 Task: Find connections with filter location Istres with filter topic #Mentoringwith filter profile language German with filter current company Del Monte Foods Private Limited with filter school Rajiv Gandhi College of Engineering and Technology with filter industry Savings Institutions with filter service category Management Consulting with filter keywords title Business Analyst
Action: Mouse moved to (484, 89)
Screenshot: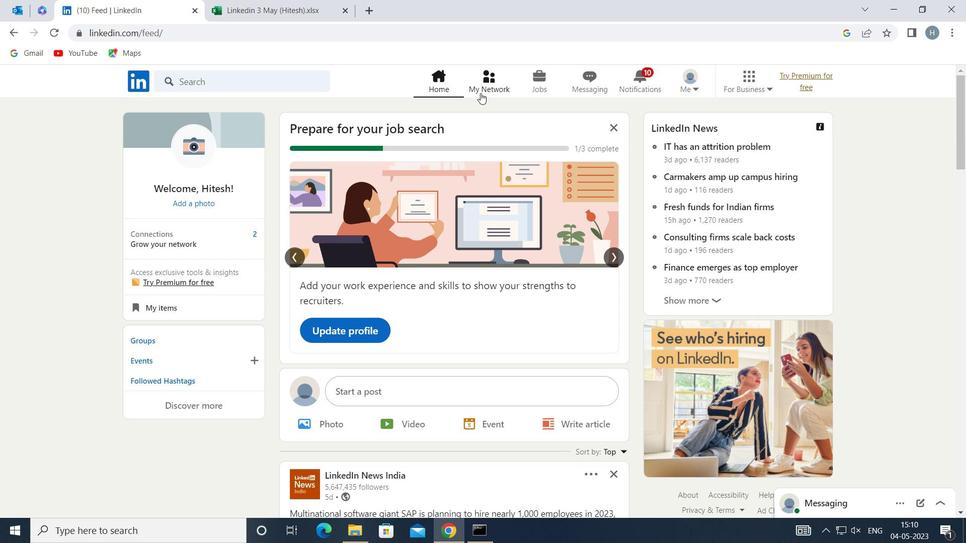 
Action: Mouse pressed left at (484, 89)
Screenshot: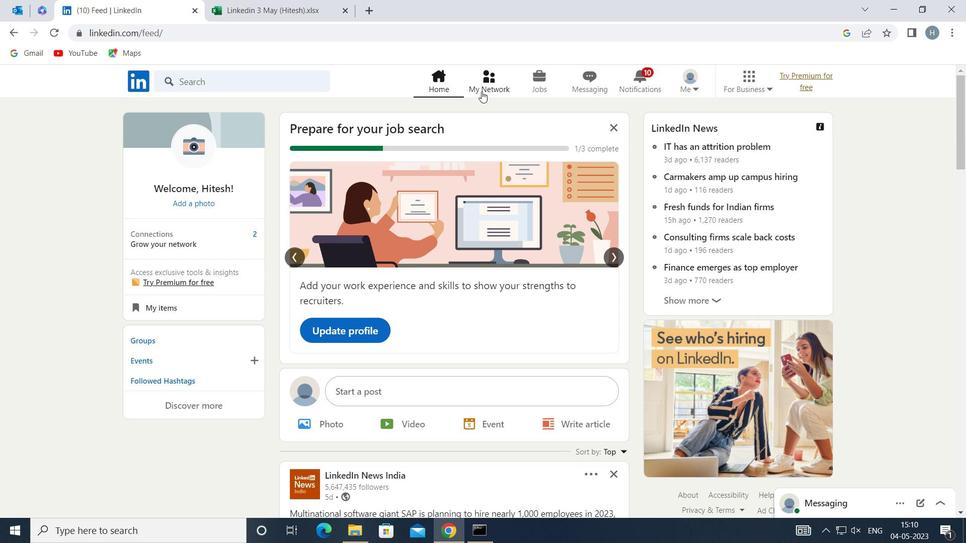
Action: Mouse moved to (282, 148)
Screenshot: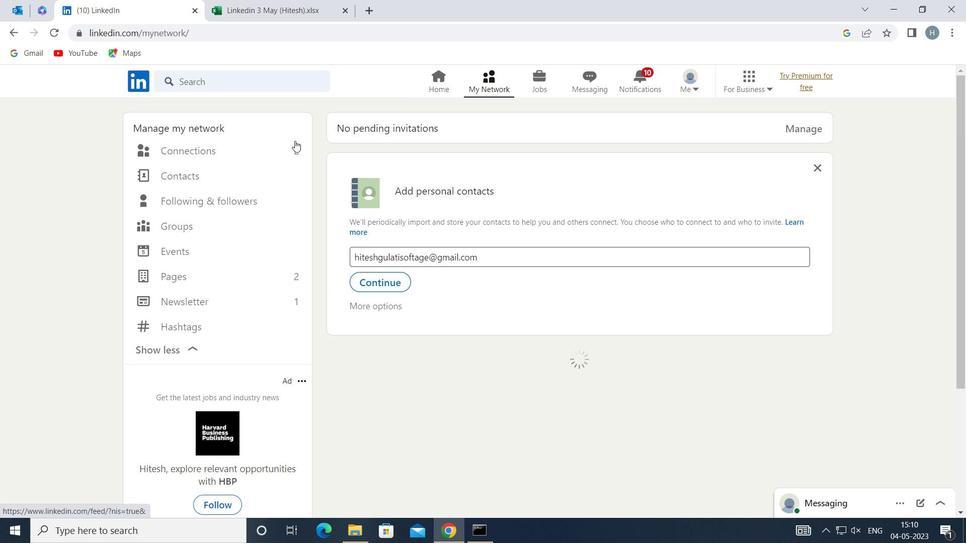 
Action: Mouse pressed left at (282, 148)
Screenshot: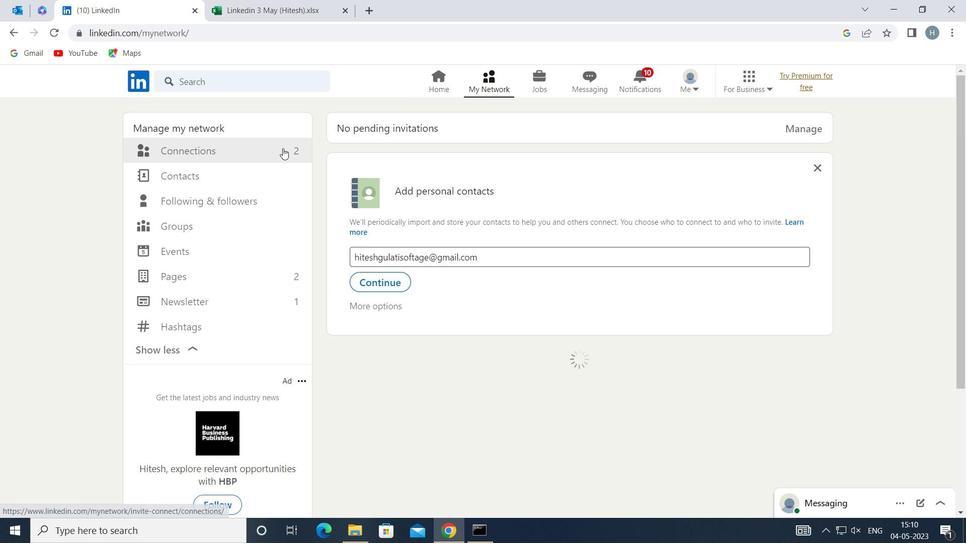
Action: Mouse moved to (576, 146)
Screenshot: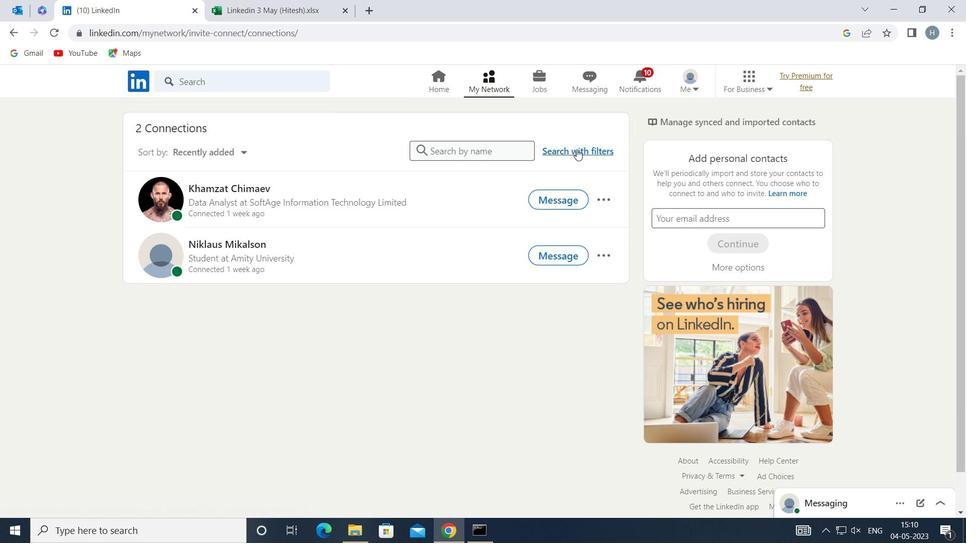 
Action: Mouse pressed left at (576, 146)
Screenshot: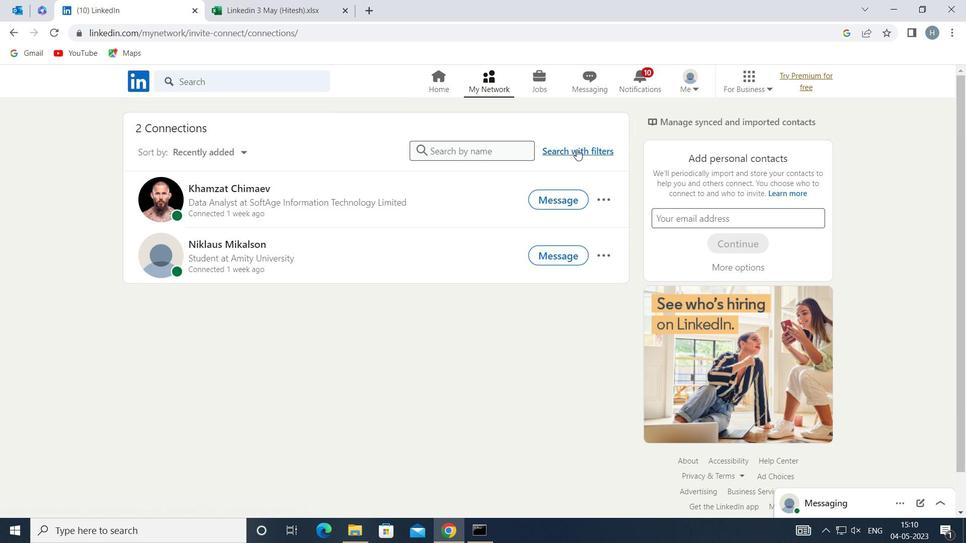 
Action: Mouse moved to (532, 119)
Screenshot: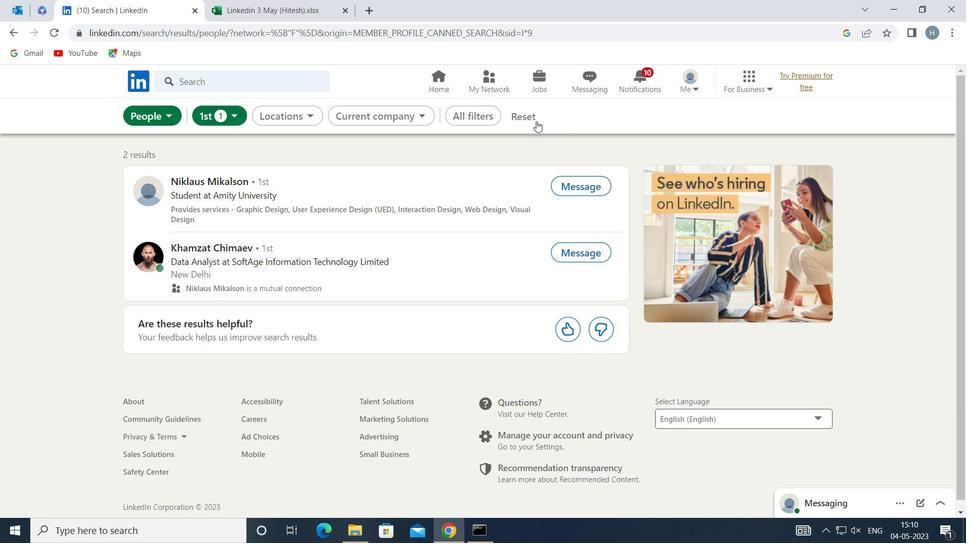 
Action: Mouse pressed left at (532, 119)
Screenshot: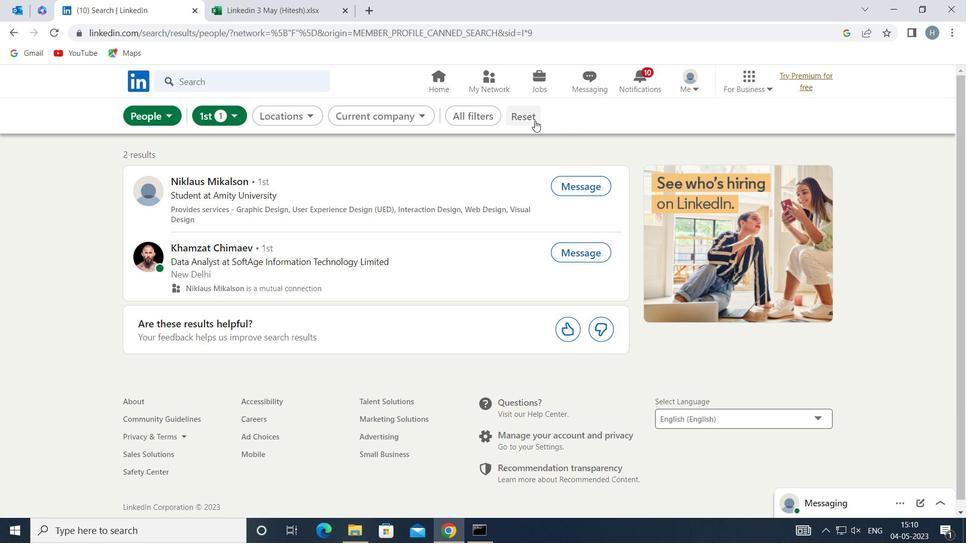 
Action: Mouse moved to (518, 116)
Screenshot: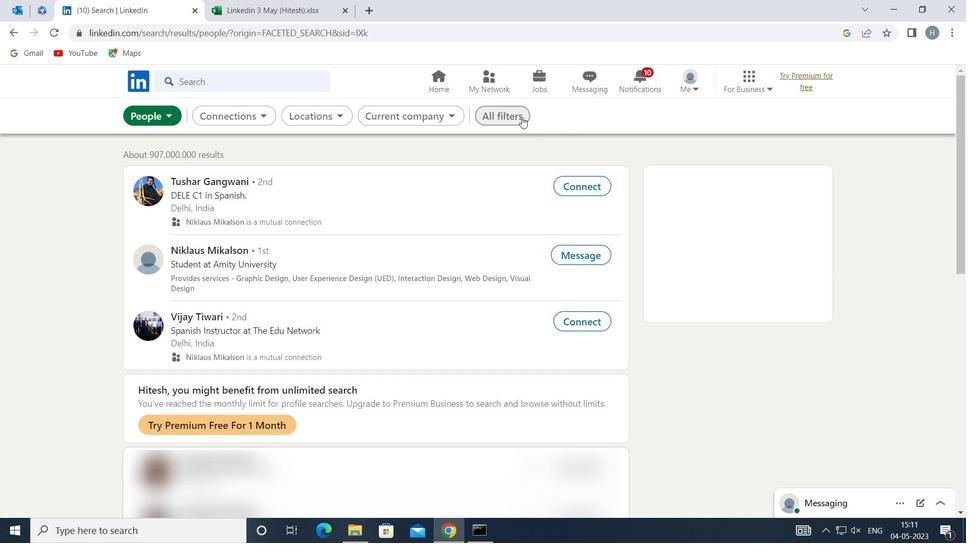 
Action: Mouse pressed left at (518, 116)
Screenshot: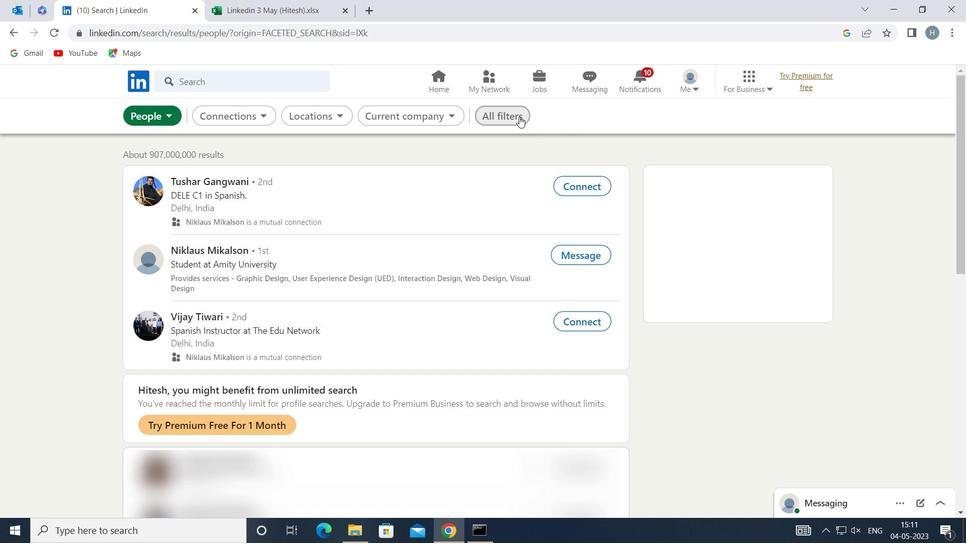 
Action: Mouse moved to (765, 338)
Screenshot: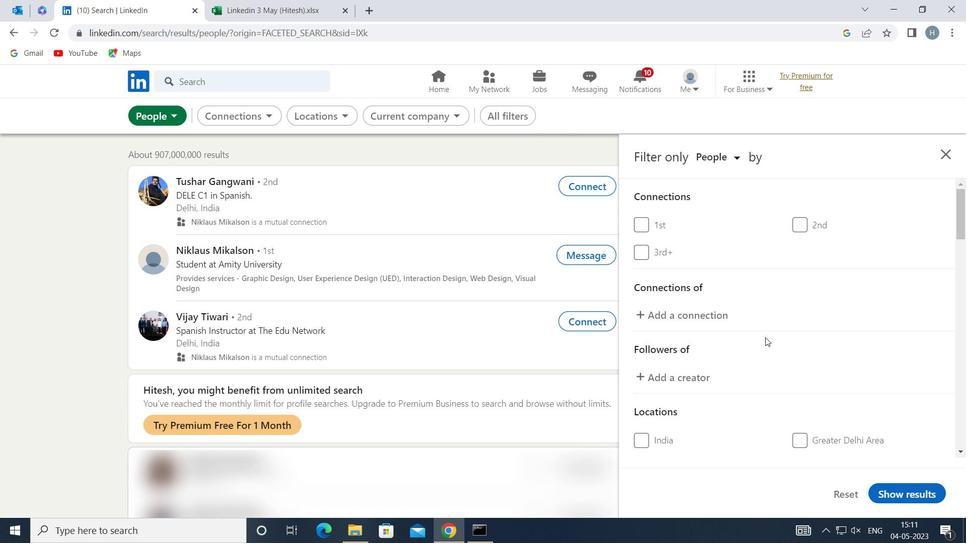 
Action: Mouse scrolled (765, 337) with delta (0, 0)
Screenshot: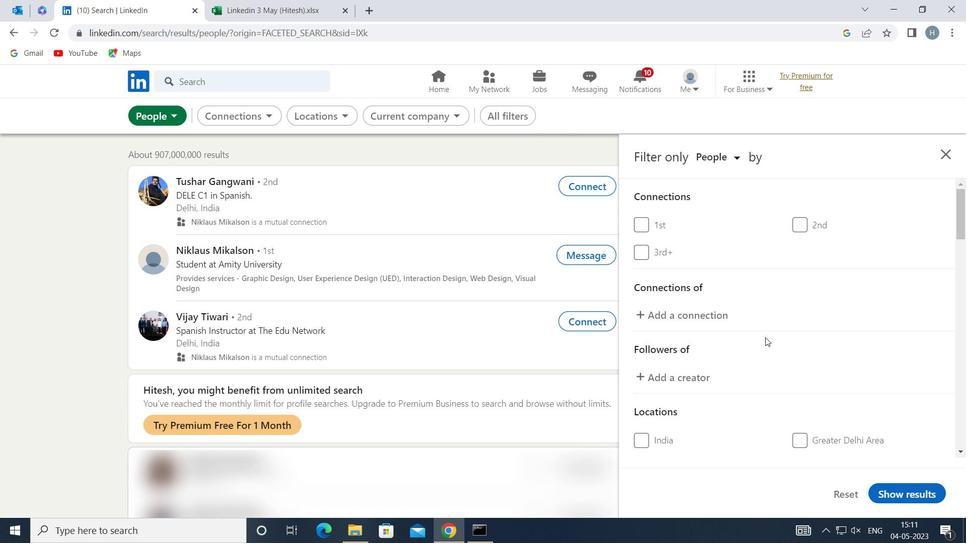 
Action: Mouse moved to (765, 335)
Screenshot: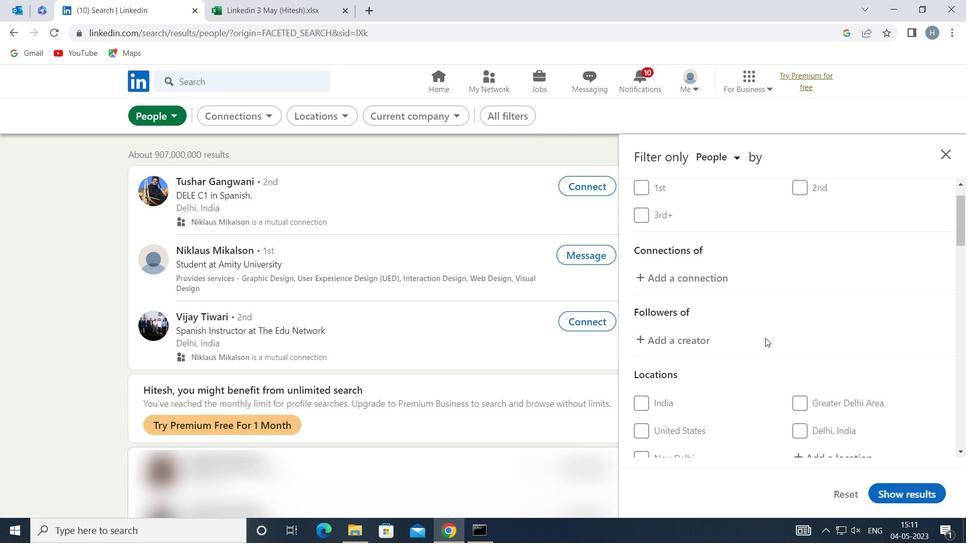 
Action: Mouse scrolled (765, 334) with delta (0, 0)
Screenshot: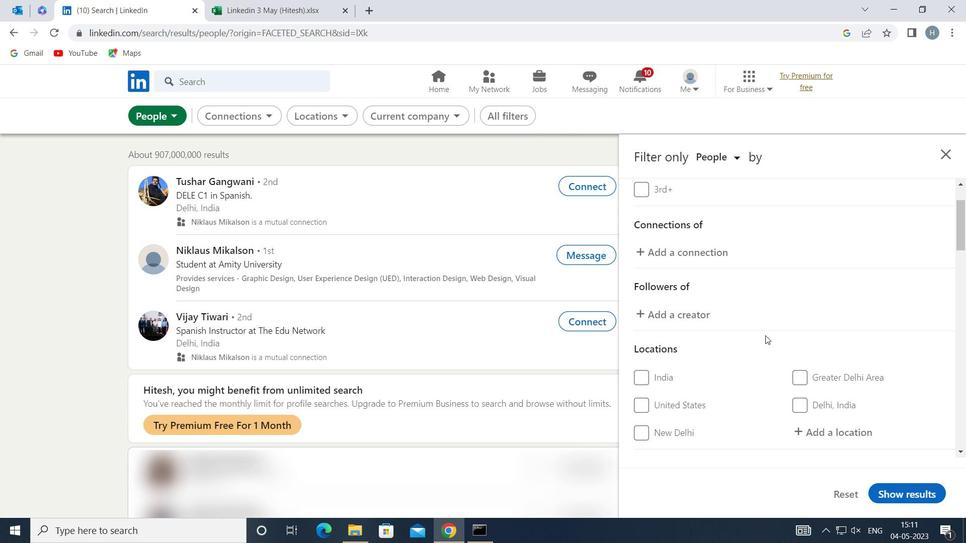 
Action: Mouse moved to (818, 364)
Screenshot: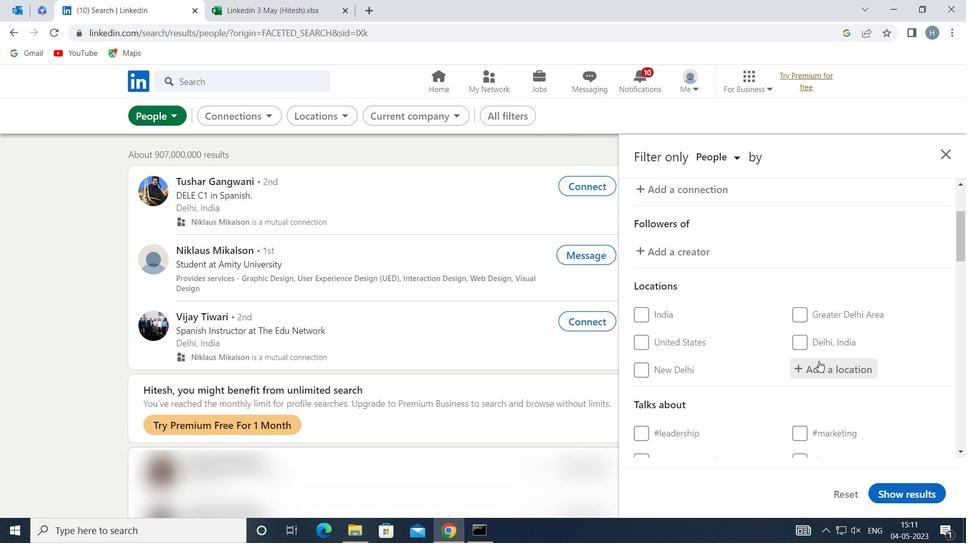
Action: Mouse pressed left at (818, 364)
Screenshot: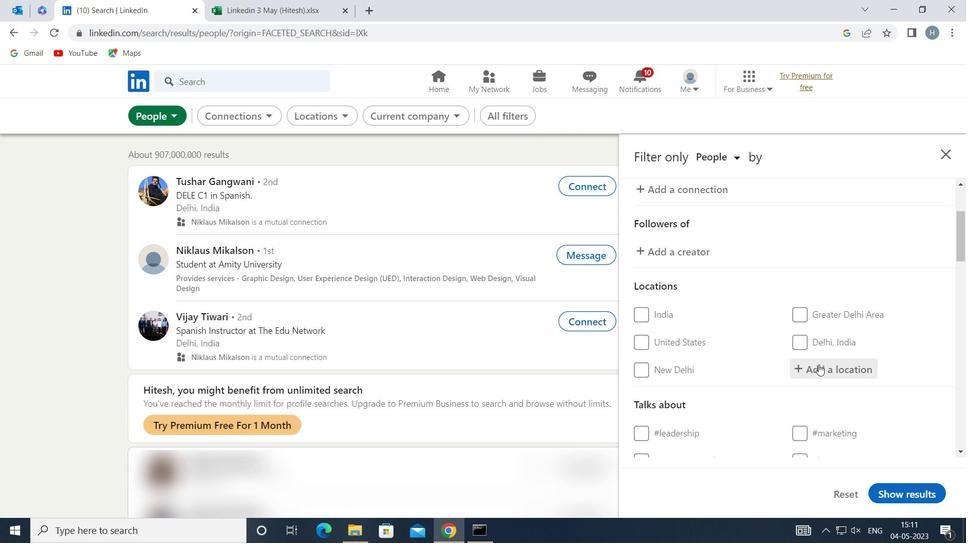 
Action: Mouse moved to (818, 365)
Screenshot: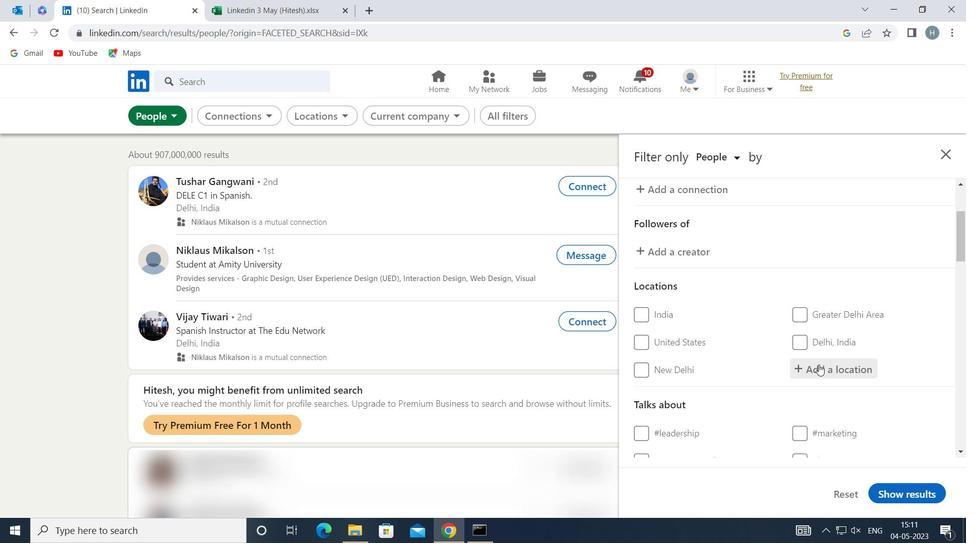 
Action: Key pressed <Key.shift>ISTRES
Screenshot: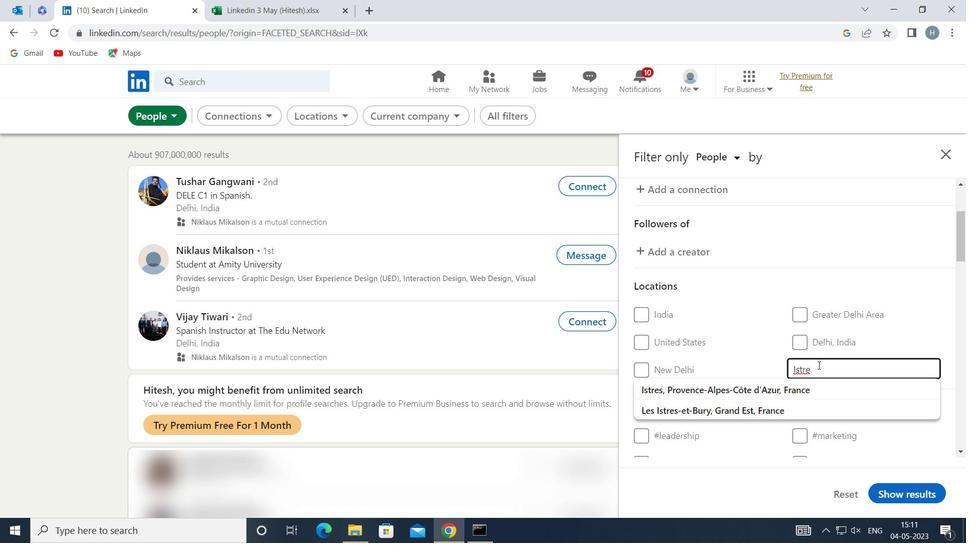 
Action: Mouse moved to (769, 389)
Screenshot: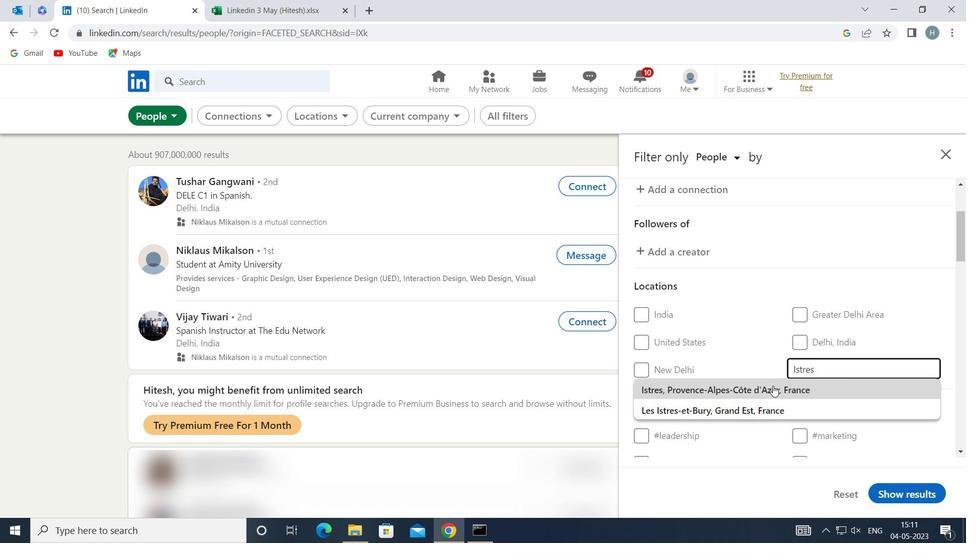 
Action: Mouse pressed left at (769, 389)
Screenshot: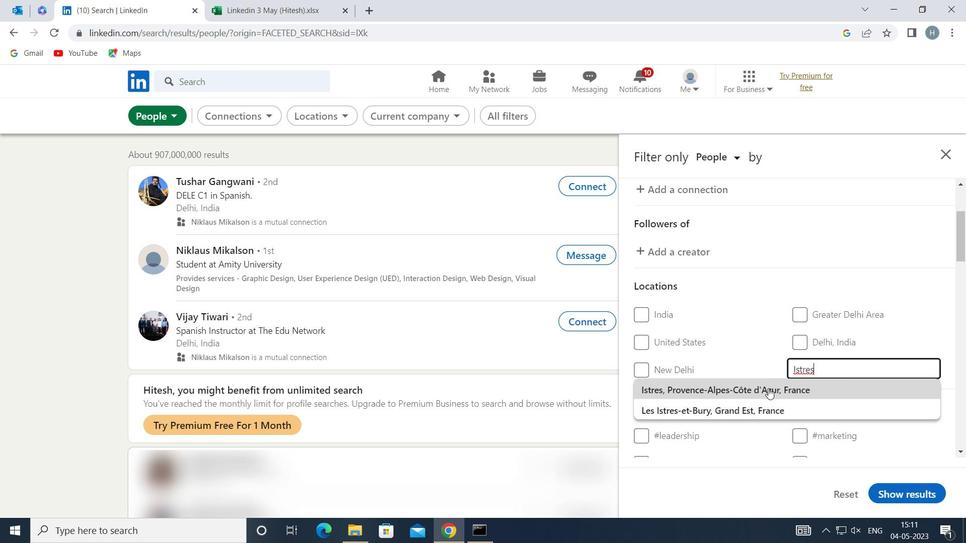 
Action: Mouse moved to (768, 387)
Screenshot: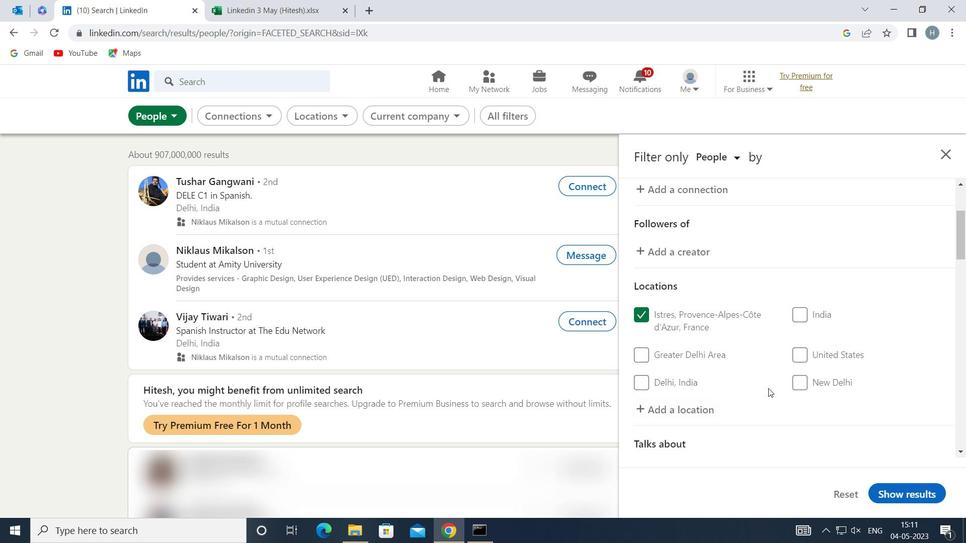 
Action: Mouse scrolled (768, 387) with delta (0, 0)
Screenshot: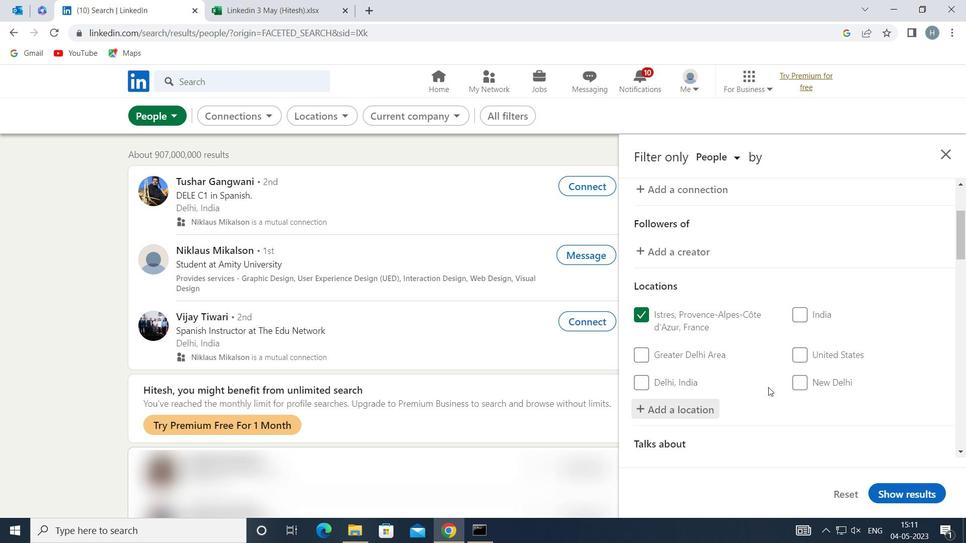 
Action: Mouse moved to (768, 387)
Screenshot: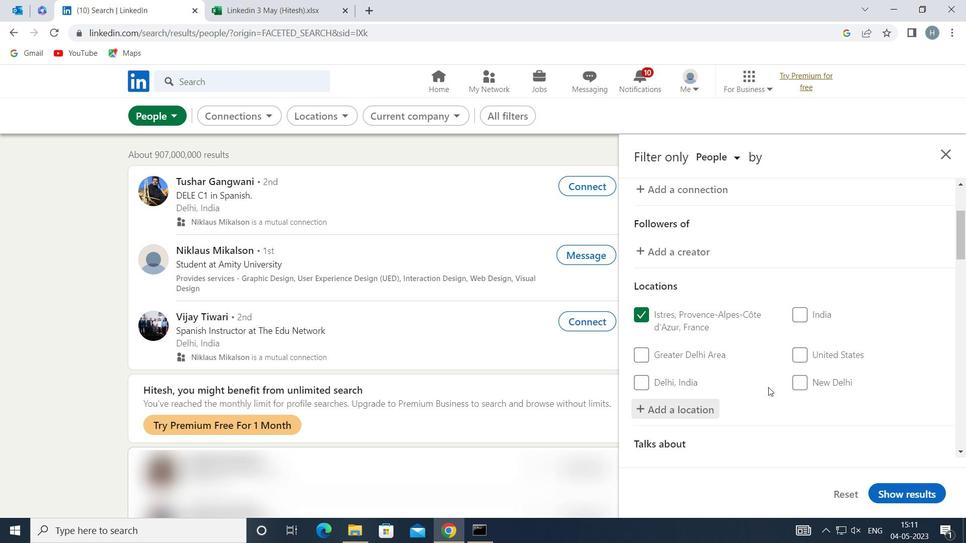 
Action: Mouse scrolled (768, 386) with delta (0, 0)
Screenshot: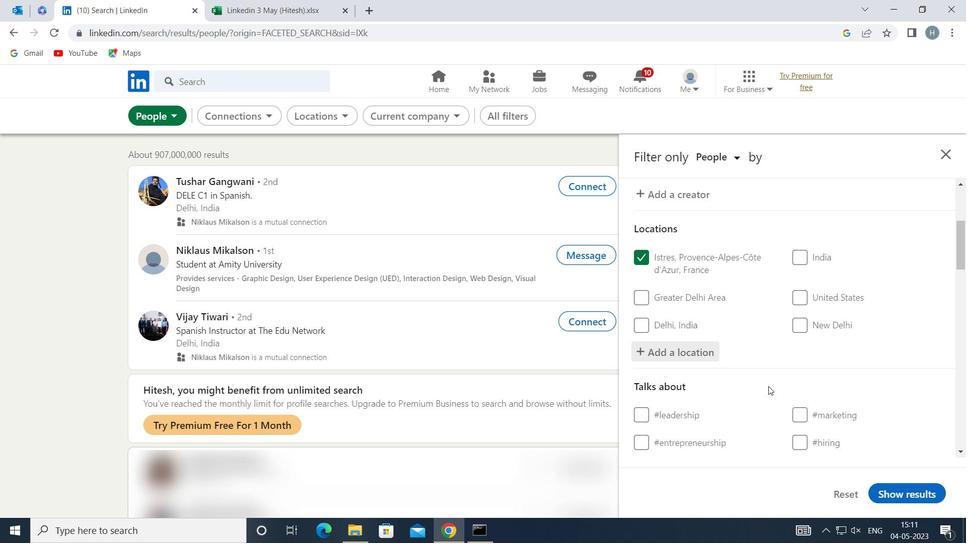 
Action: Mouse moved to (825, 396)
Screenshot: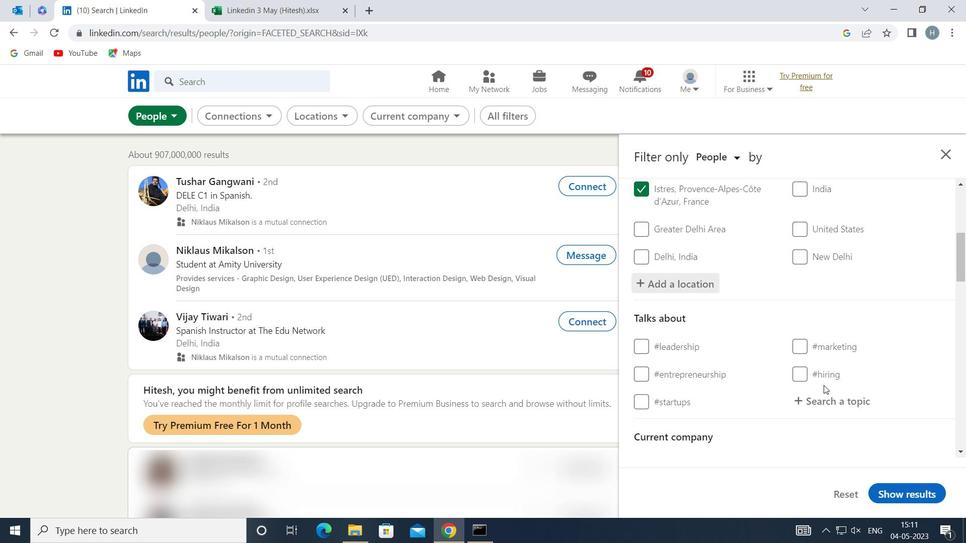 
Action: Mouse pressed left at (825, 396)
Screenshot: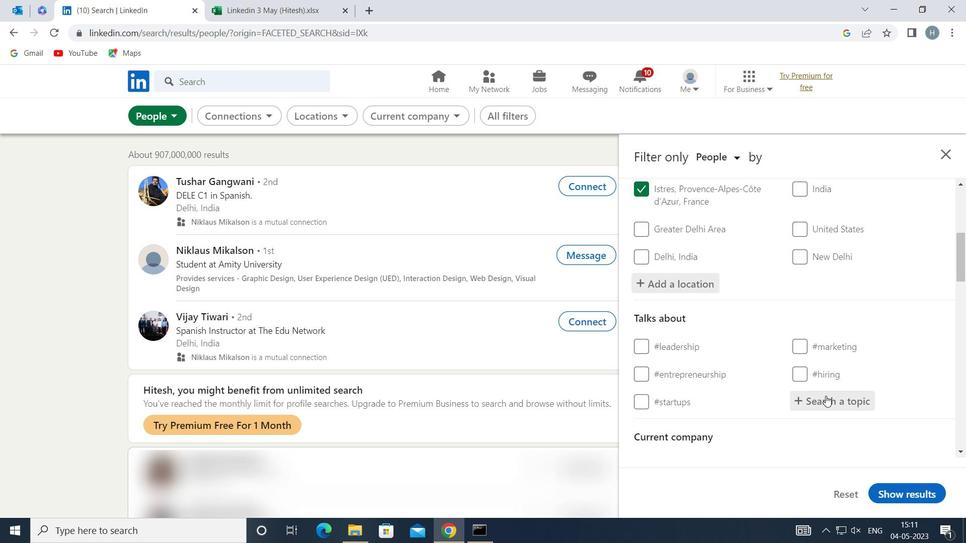 
Action: Key pressed <Key.shift><Key.shift>MENTORING
Screenshot: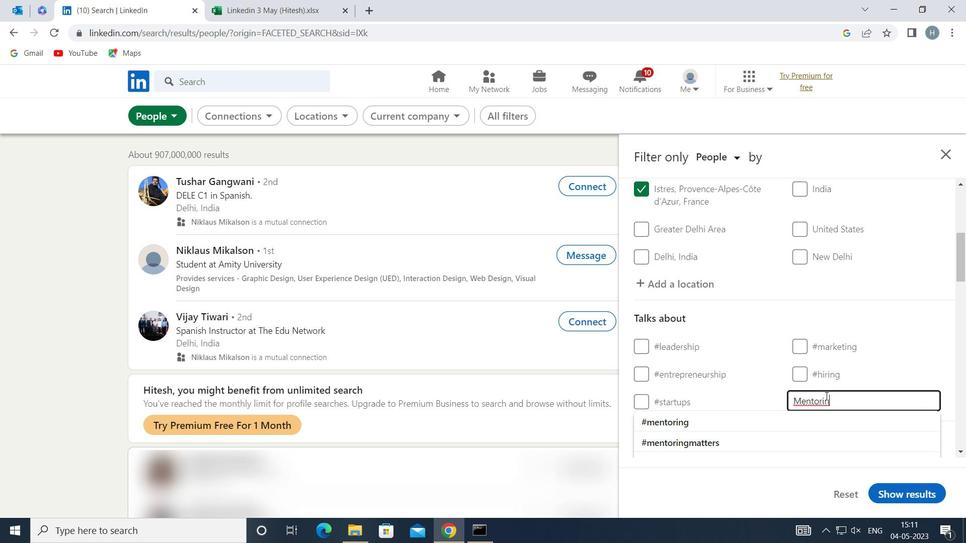 
Action: Mouse moved to (763, 418)
Screenshot: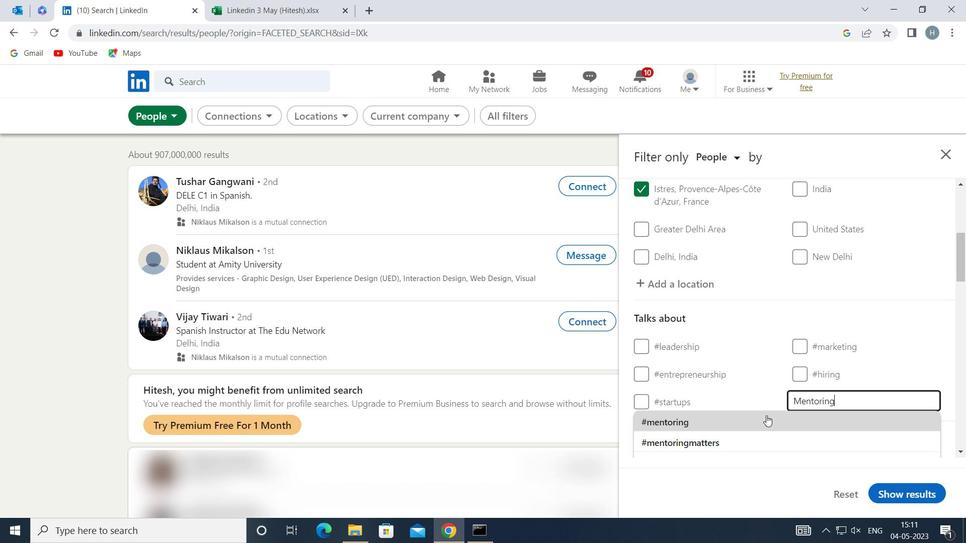
Action: Mouse pressed left at (763, 418)
Screenshot: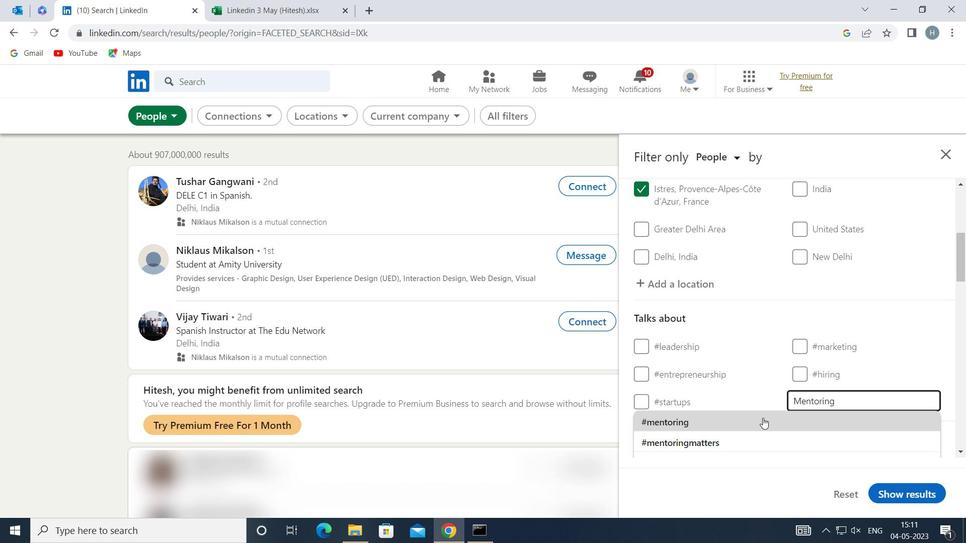 
Action: Mouse moved to (761, 408)
Screenshot: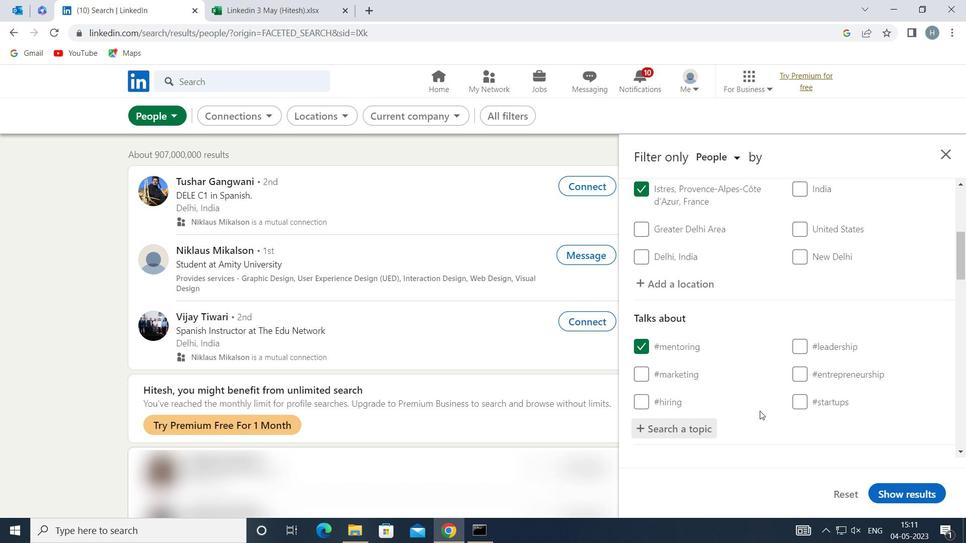 
Action: Mouse scrolled (761, 408) with delta (0, 0)
Screenshot: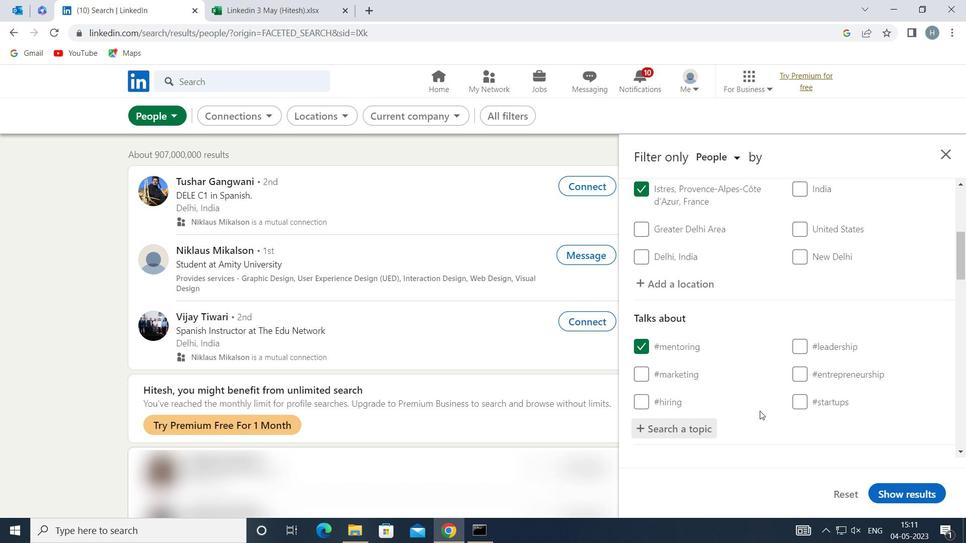 
Action: Mouse scrolled (761, 408) with delta (0, 0)
Screenshot: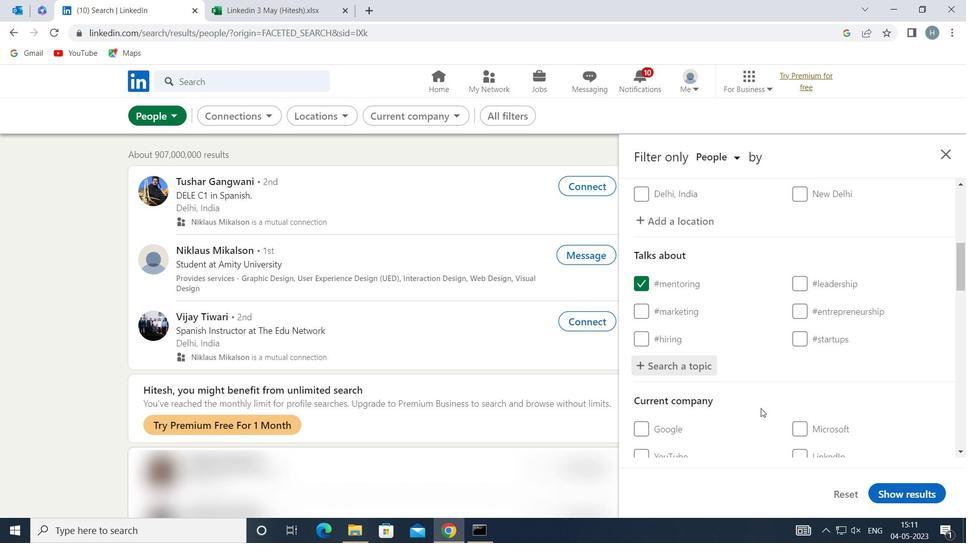 
Action: Mouse scrolled (761, 408) with delta (0, 0)
Screenshot: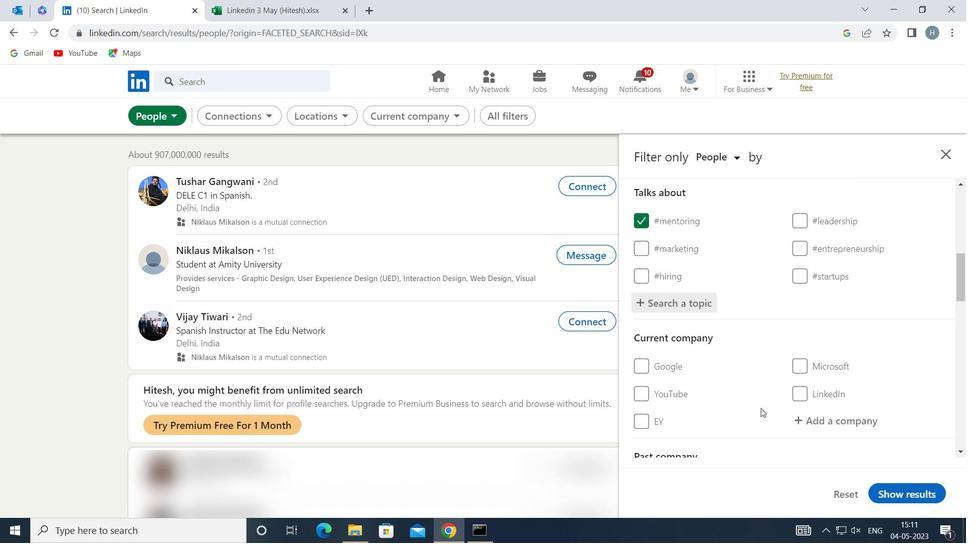 
Action: Mouse moved to (761, 405)
Screenshot: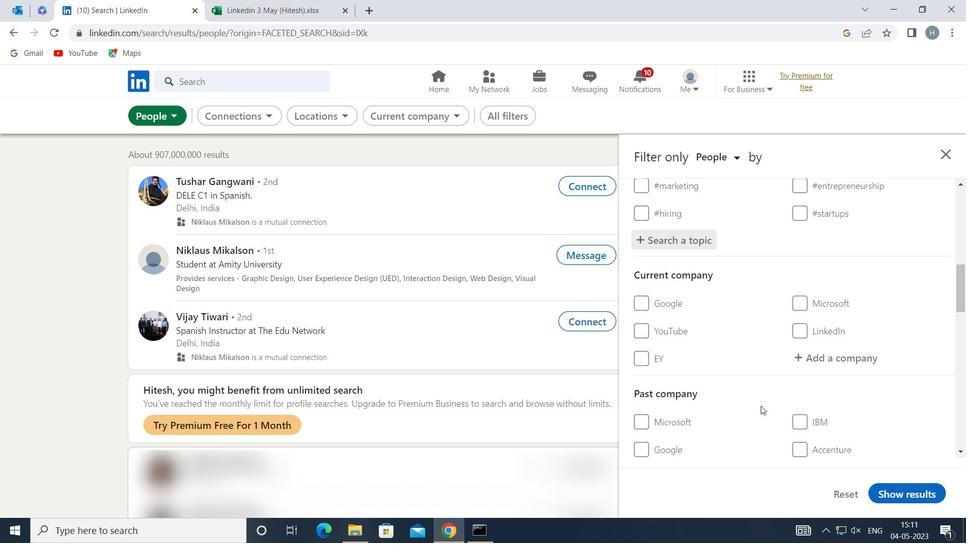 
Action: Mouse scrolled (761, 405) with delta (0, 0)
Screenshot: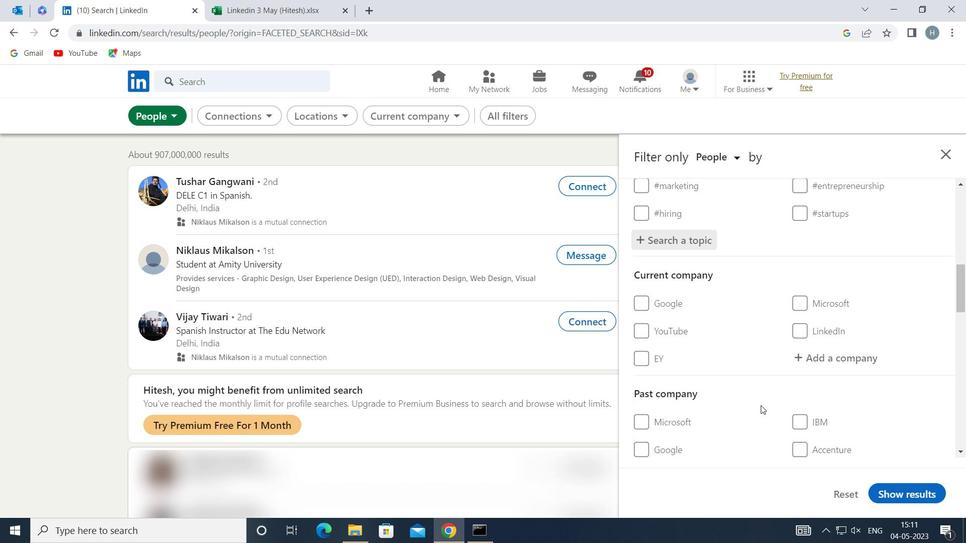 
Action: Mouse scrolled (761, 405) with delta (0, 0)
Screenshot: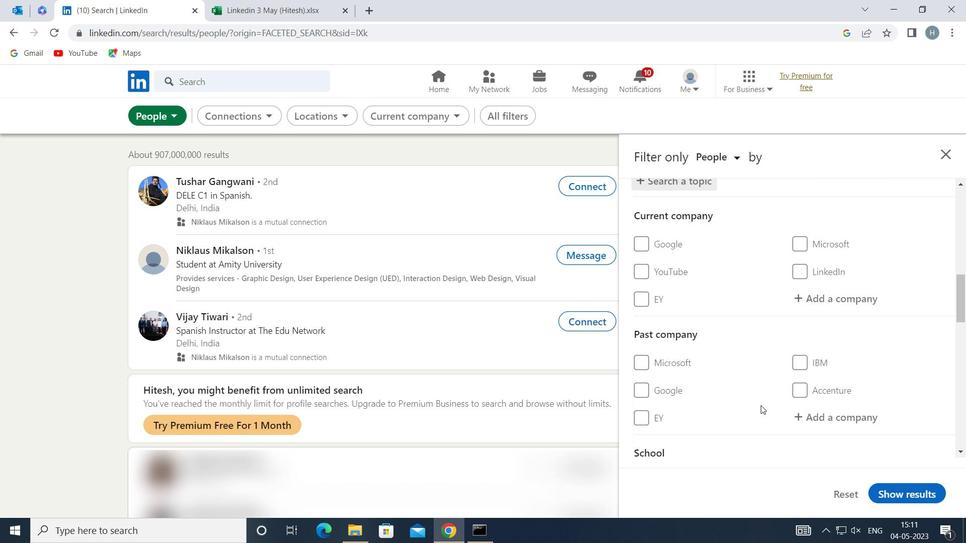 
Action: Mouse scrolled (761, 405) with delta (0, 0)
Screenshot: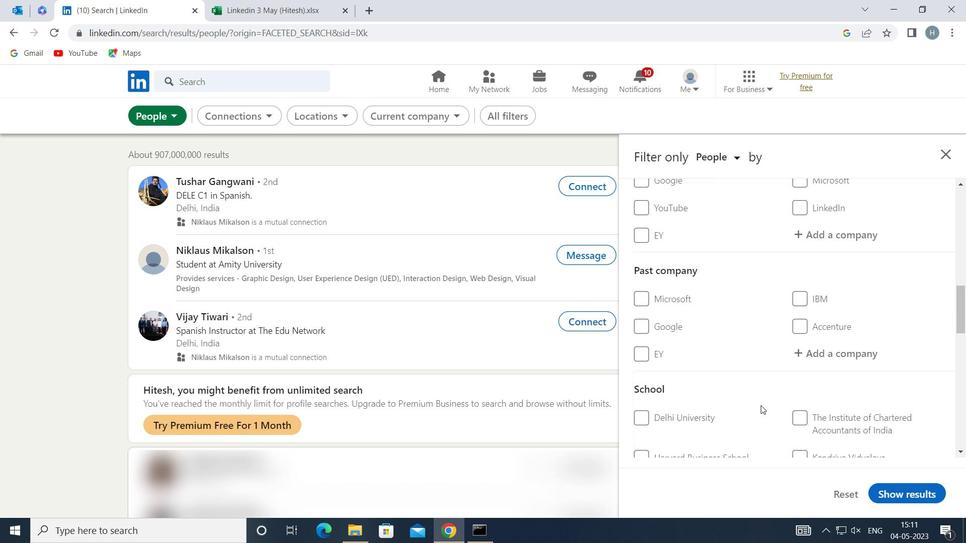 
Action: Mouse moved to (761, 405)
Screenshot: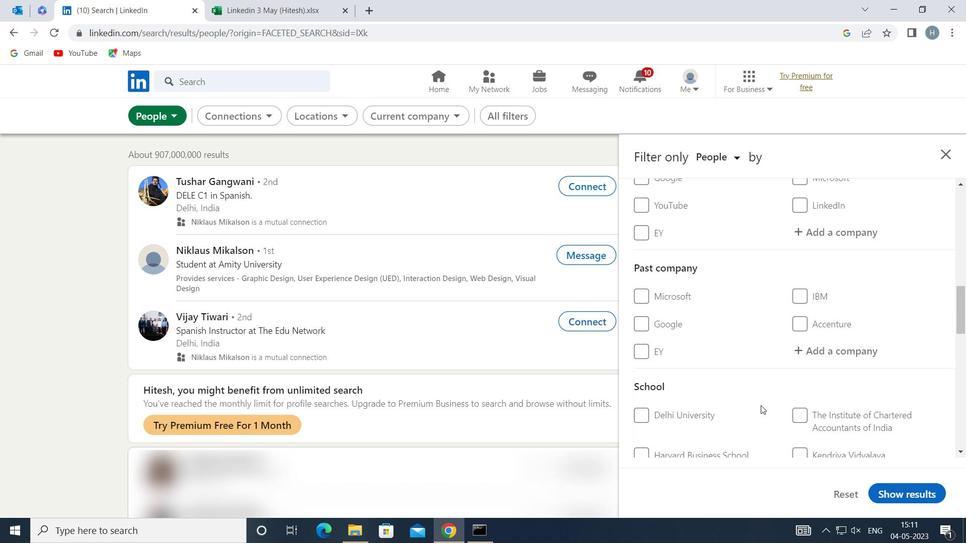
Action: Mouse scrolled (761, 404) with delta (0, 0)
Screenshot: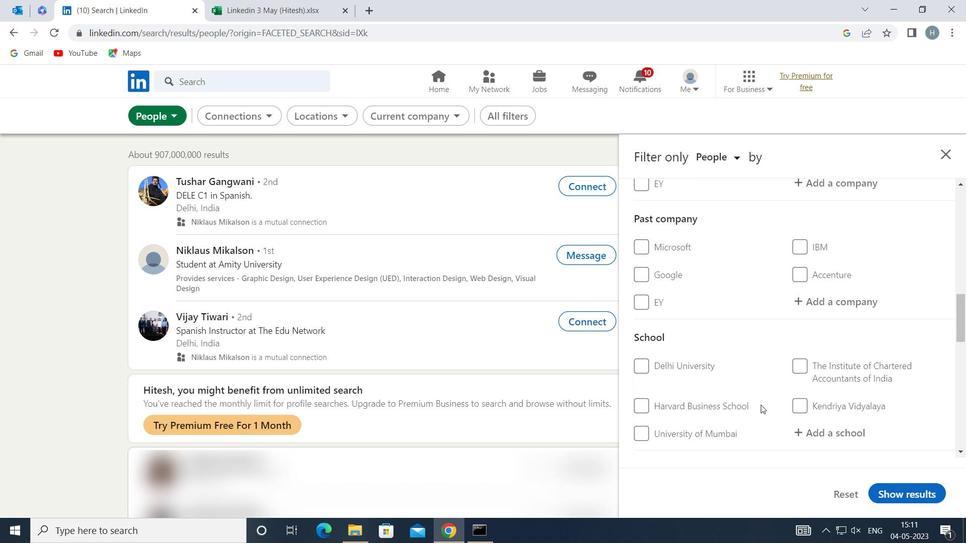 
Action: Mouse moved to (761, 404)
Screenshot: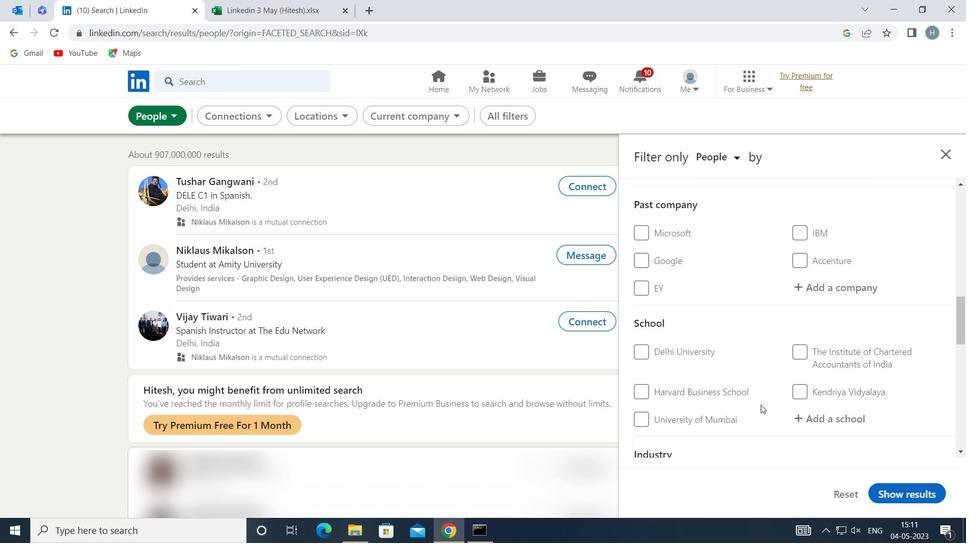 
Action: Mouse scrolled (761, 404) with delta (0, 0)
Screenshot: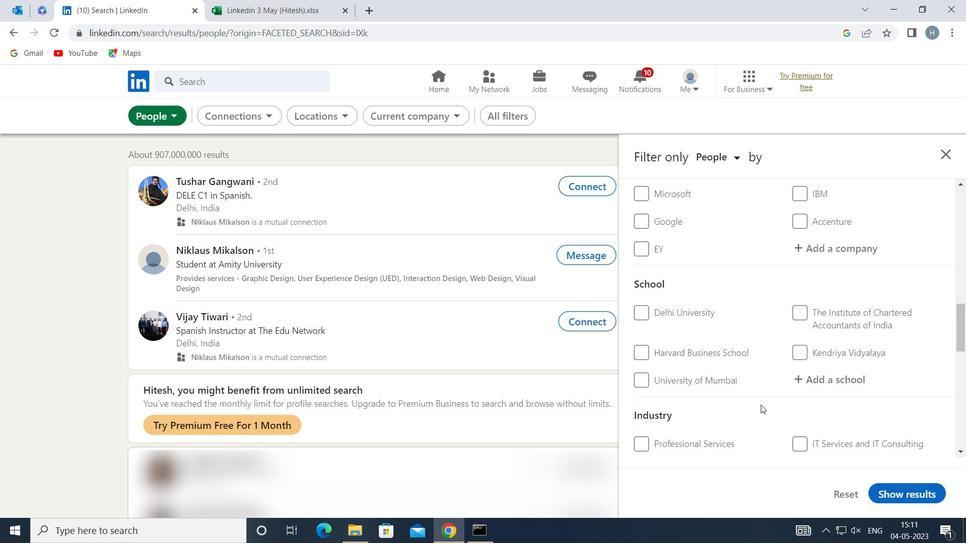 
Action: Mouse scrolled (761, 404) with delta (0, 0)
Screenshot: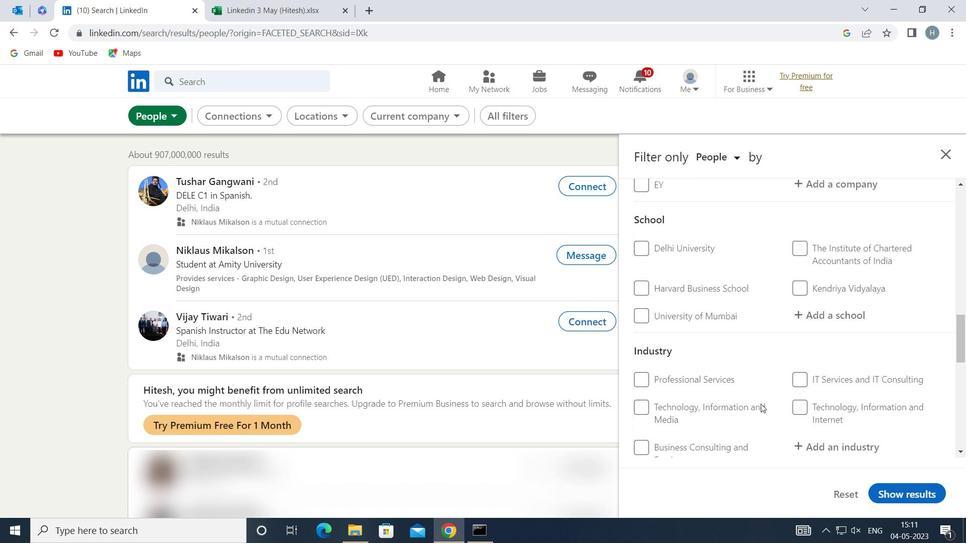 
Action: Mouse scrolled (761, 404) with delta (0, 0)
Screenshot: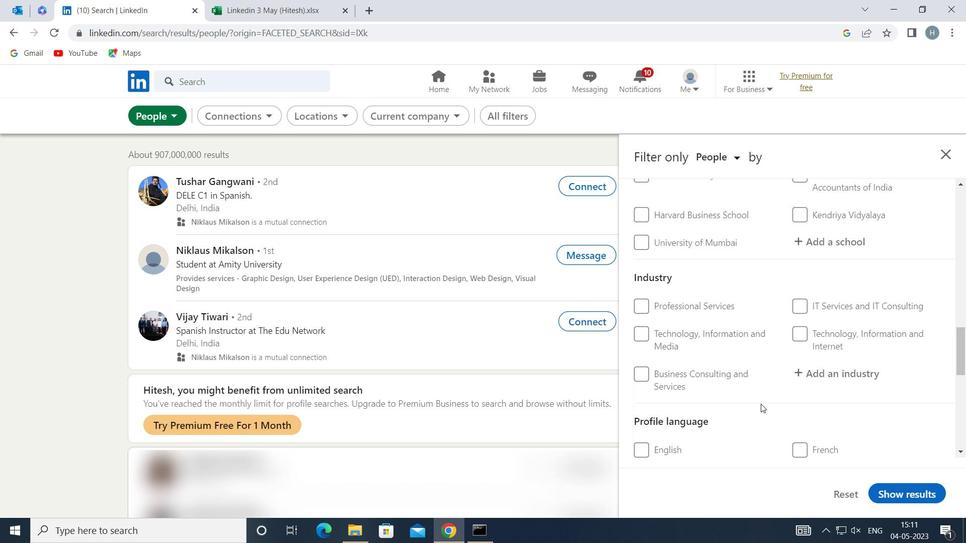 
Action: Mouse moved to (651, 429)
Screenshot: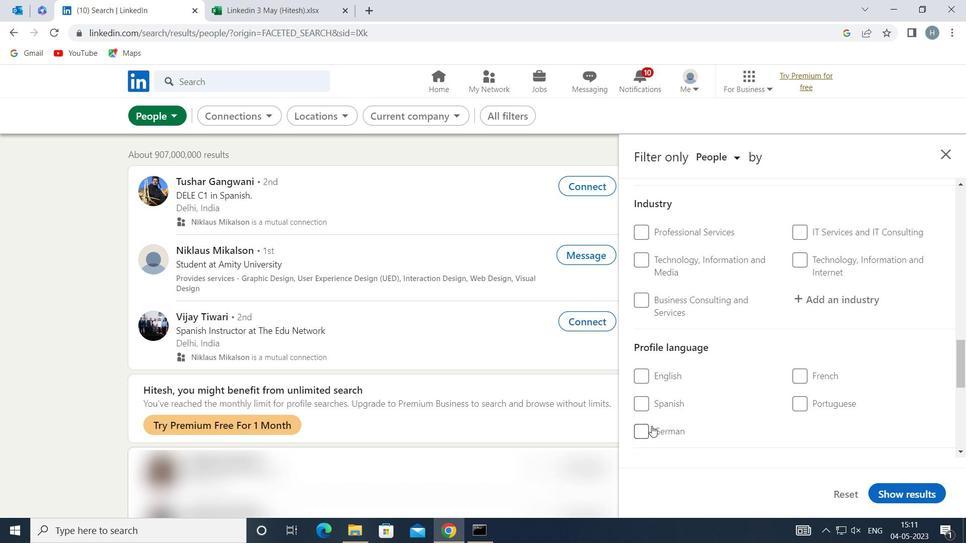 
Action: Mouse pressed left at (651, 429)
Screenshot: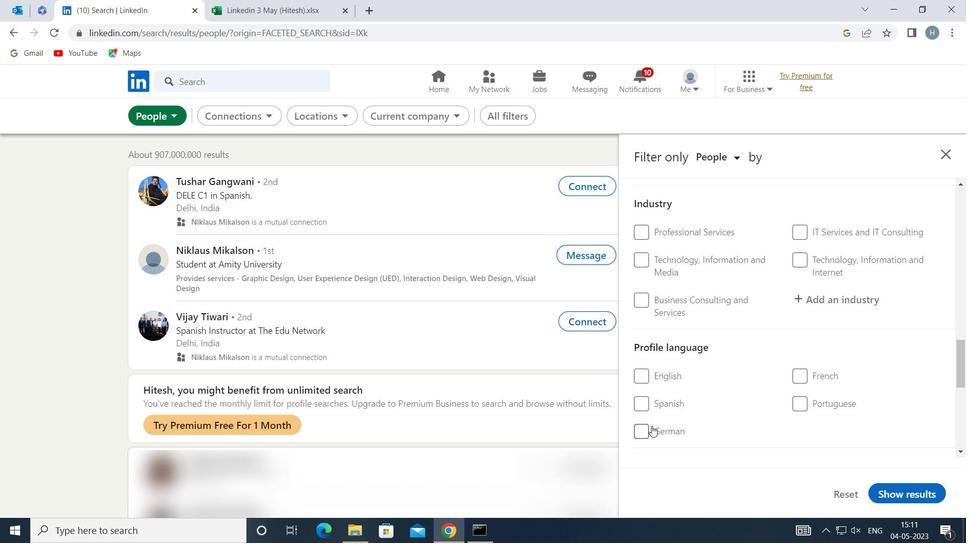 
Action: Mouse moved to (736, 410)
Screenshot: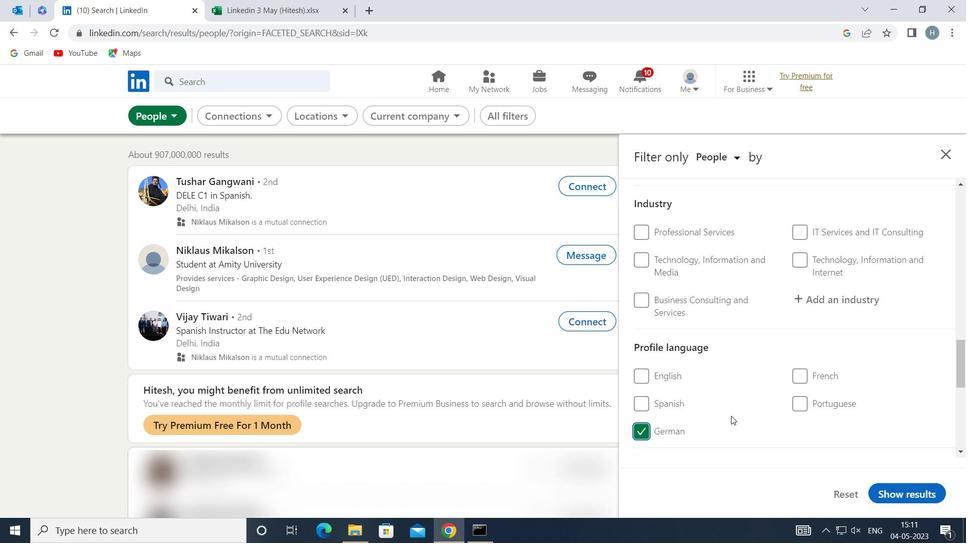 
Action: Mouse scrolled (736, 411) with delta (0, 0)
Screenshot: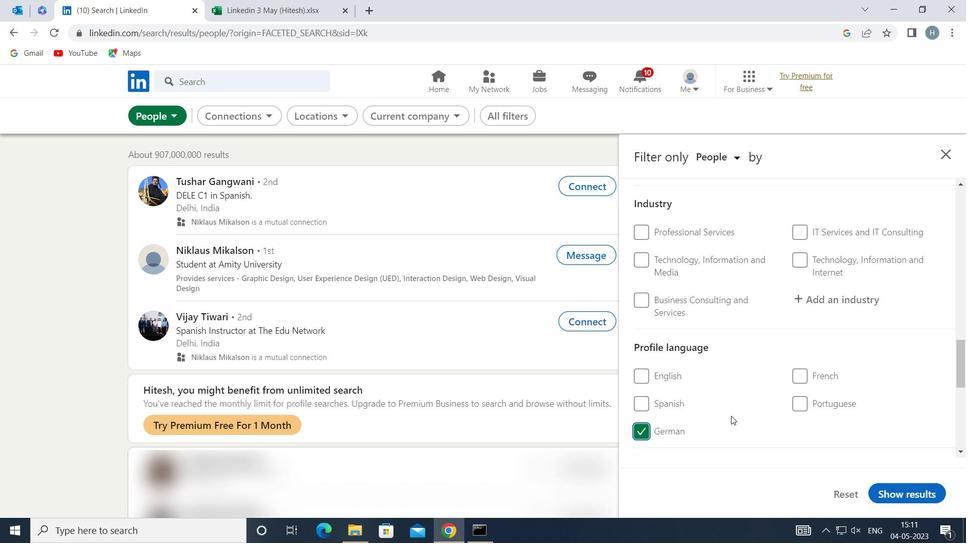
Action: Mouse moved to (736, 404)
Screenshot: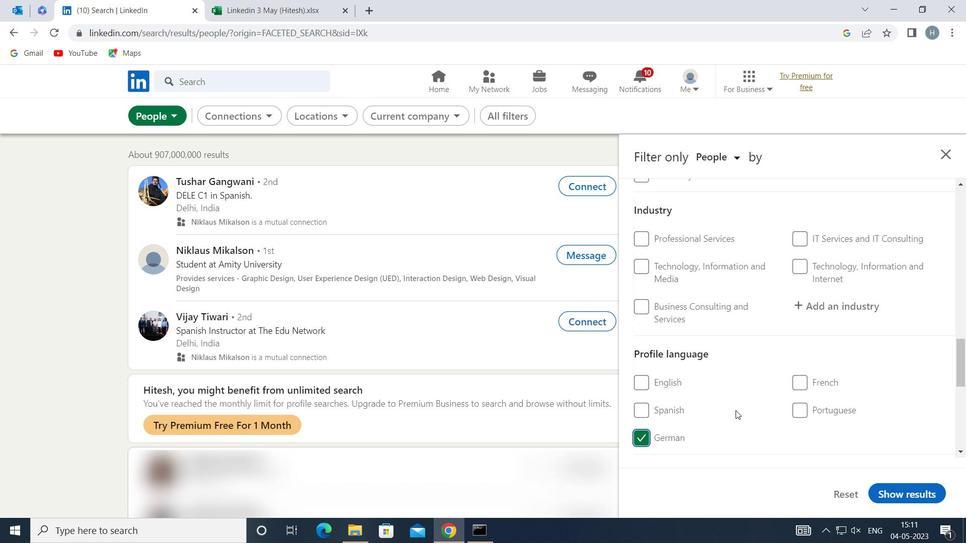 
Action: Mouse scrolled (736, 405) with delta (0, 0)
Screenshot: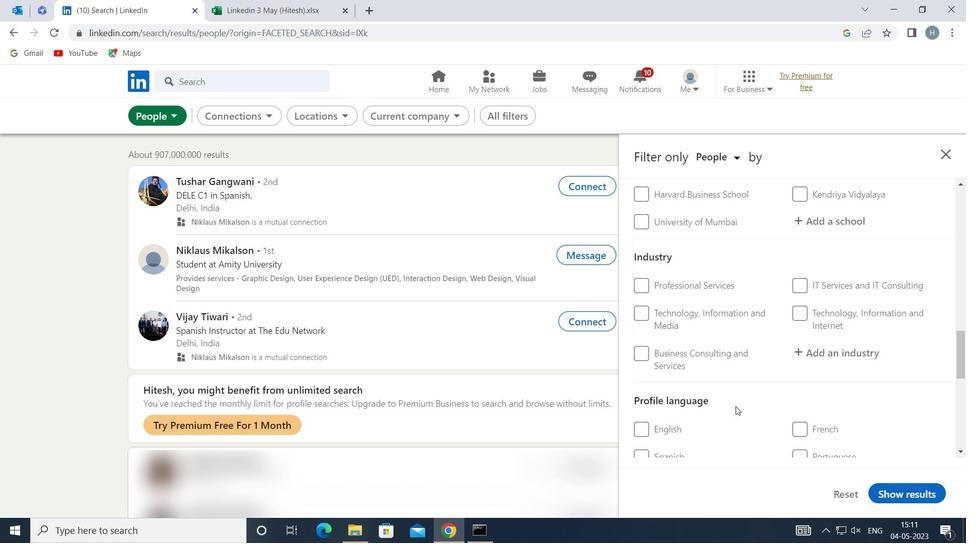 
Action: Mouse scrolled (736, 405) with delta (0, 0)
Screenshot: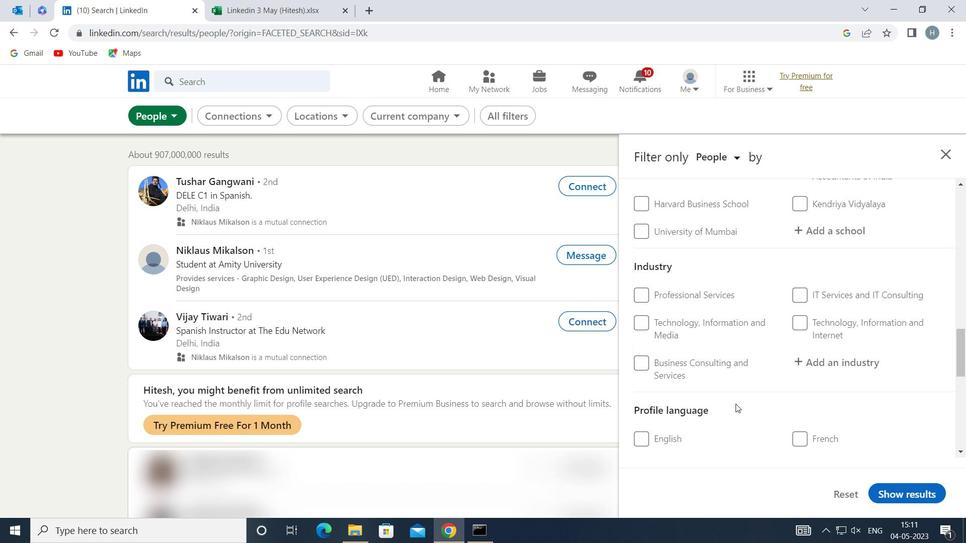 
Action: Mouse scrolled (736, 405) with delta (0, 0)
Screenshot: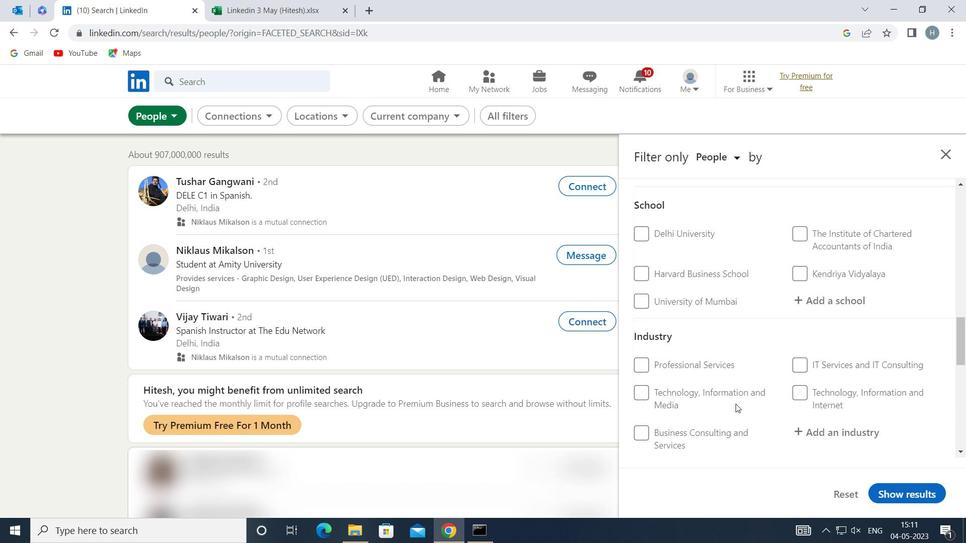
Action: Mouse scrolled (736, 405) with delta (0, 0)
Screenshot: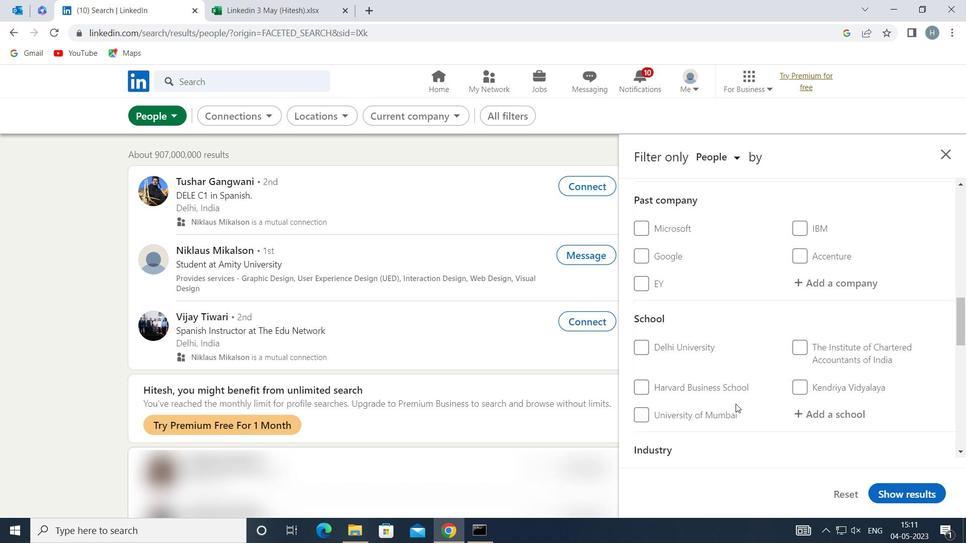 
Action: Mouse scrolled (736, 405) with delta (0, 0)
Screenshot: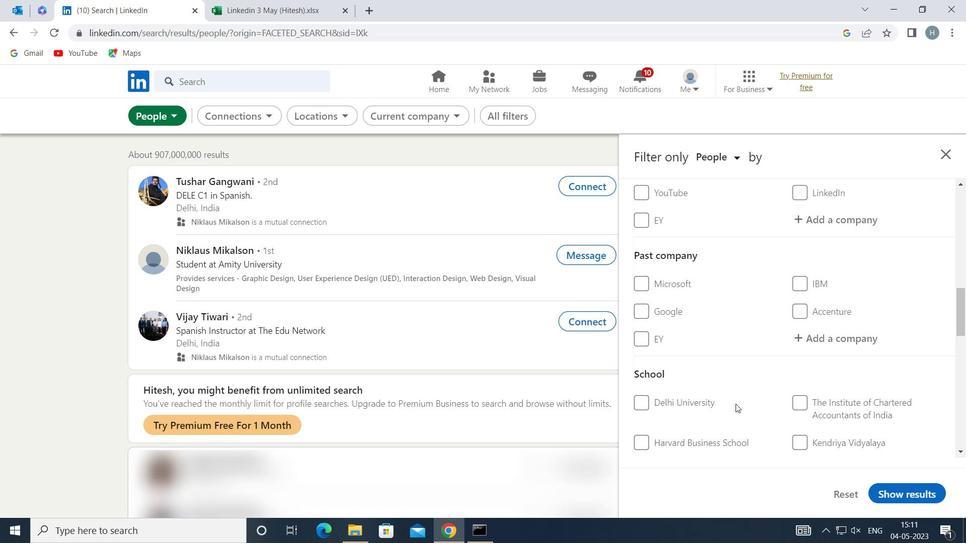 
Action: Mouse scrolled (736, 405) with delta (0, 0)
Screenshot: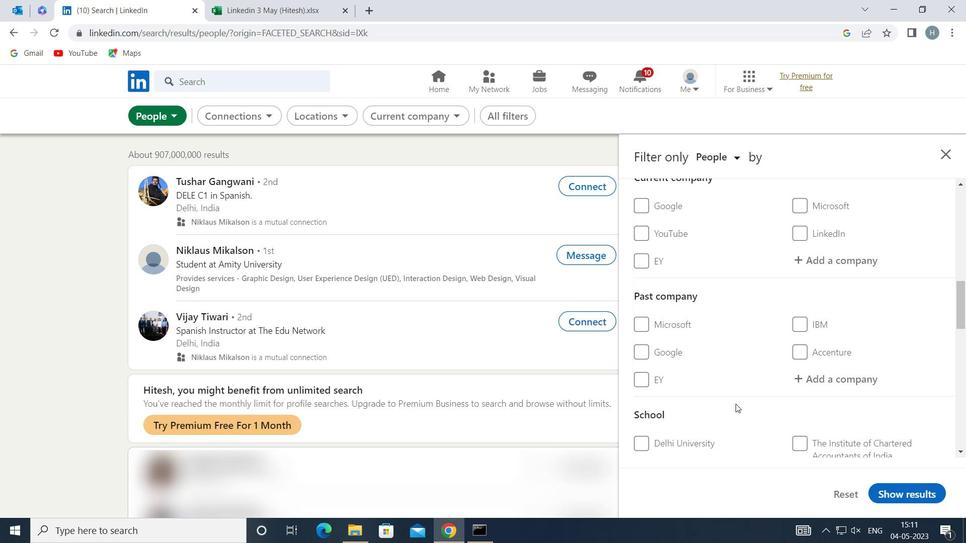 
Action: Mouse moved to (812, 359)
Screenshot: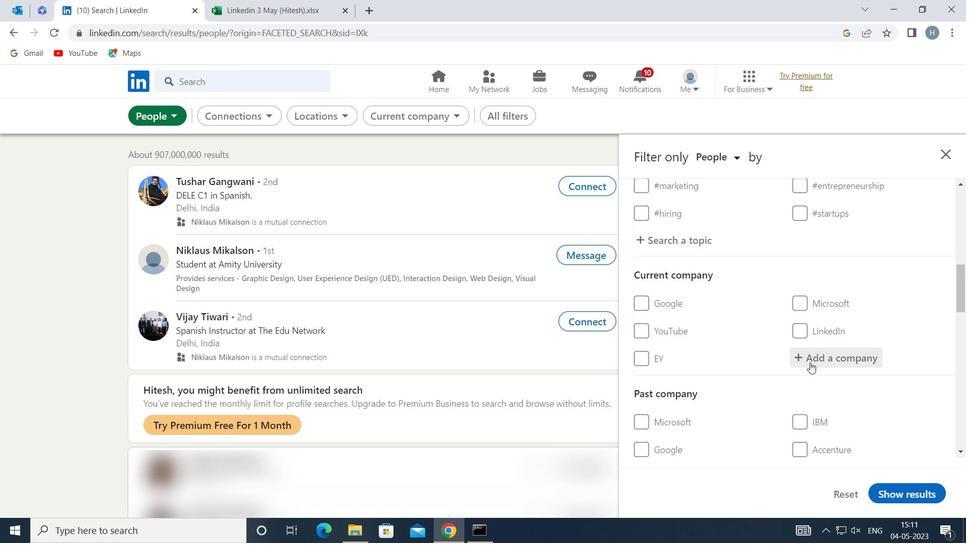 
Action: Mouse pressed left at (812, 359)
Screenshot: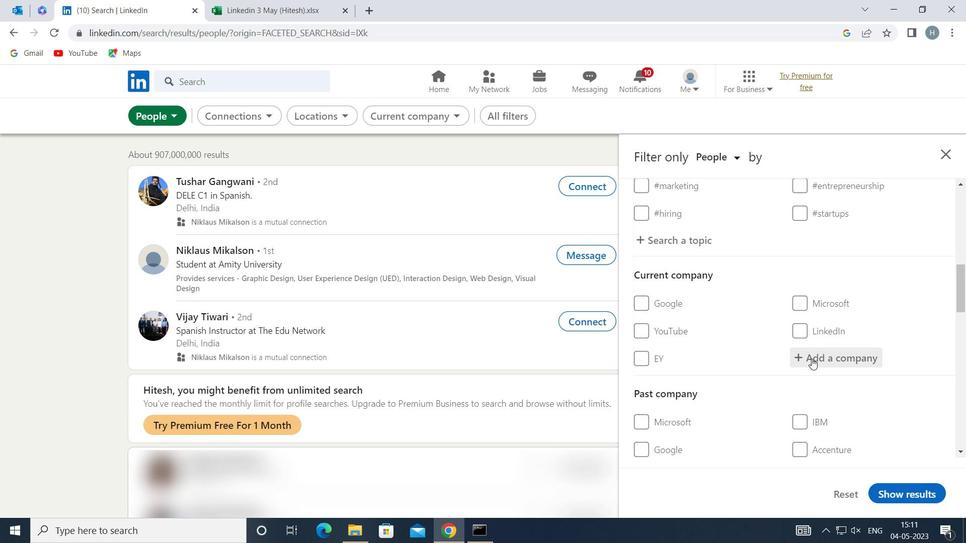 
Action: Key pressed <Key.shift>DEL<Key.space><Key.shift>MONTE<Key.space><Key.shift>FOOD<Key.space><Key.shift>PRI
Screenshot: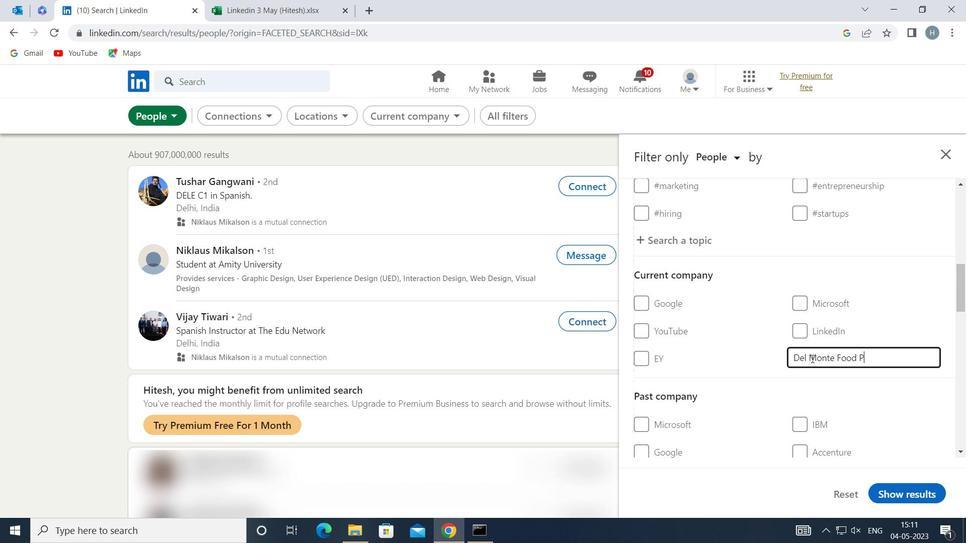 
Action: Mouse moved to (873, 388)
Screenshot: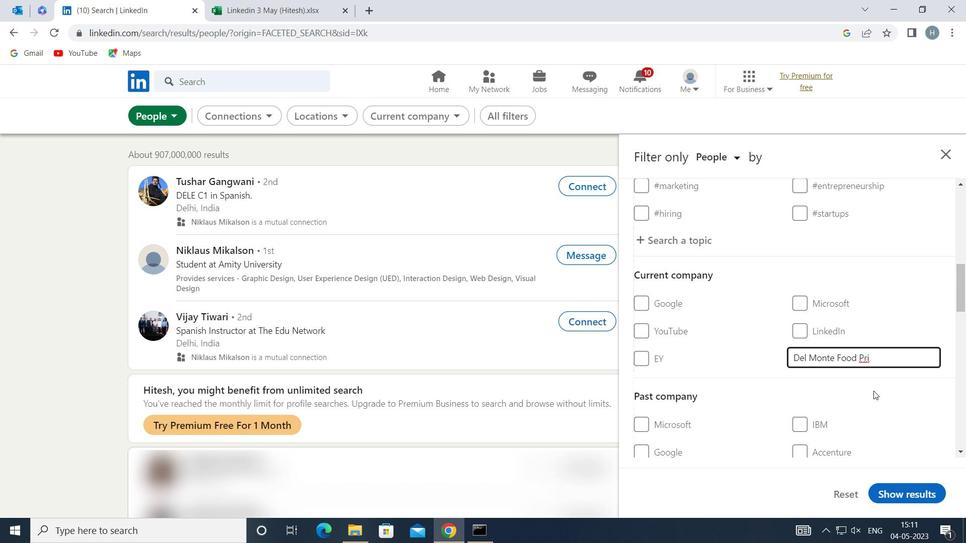 
Action: Key pressed <Key.backspace><Key.backspace><Key.backspace><Key.backspace><Key.backspace>DS<Key.space><Key.shift>PRI
Screenshot: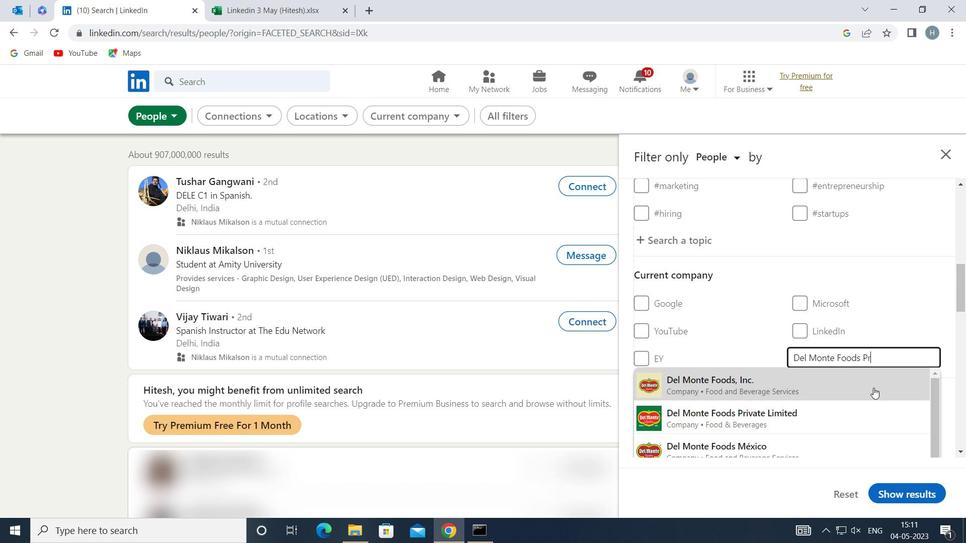 
Action: Mouse moved to (847, 387)
Screenshot: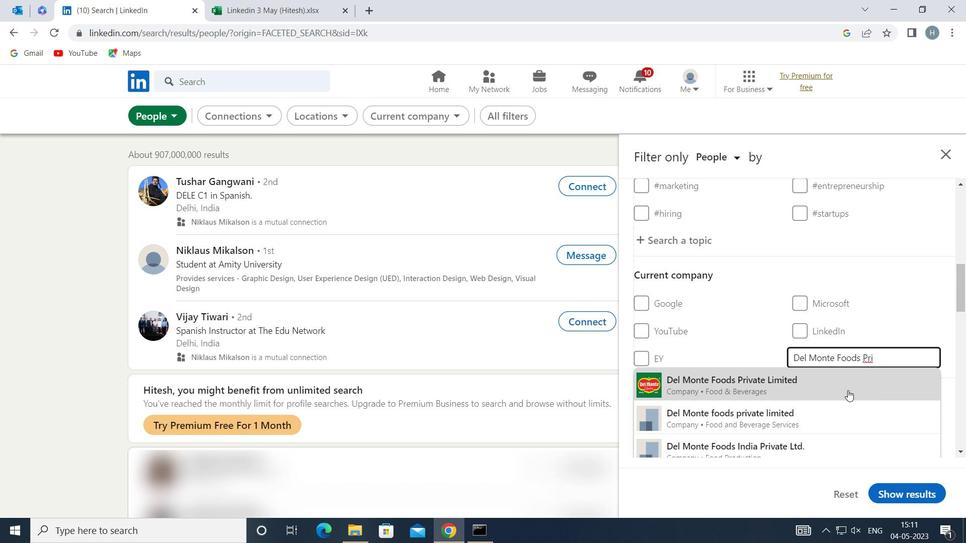 
Action: Mouse pressed left at (847, 387)
Screenshot: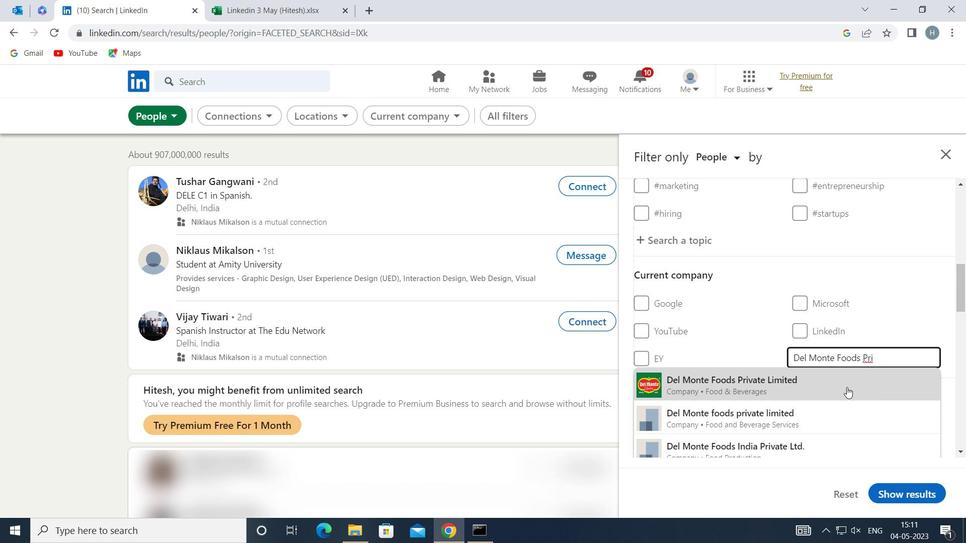 
Action: Mouse moved to (799, 380)
Screenshot: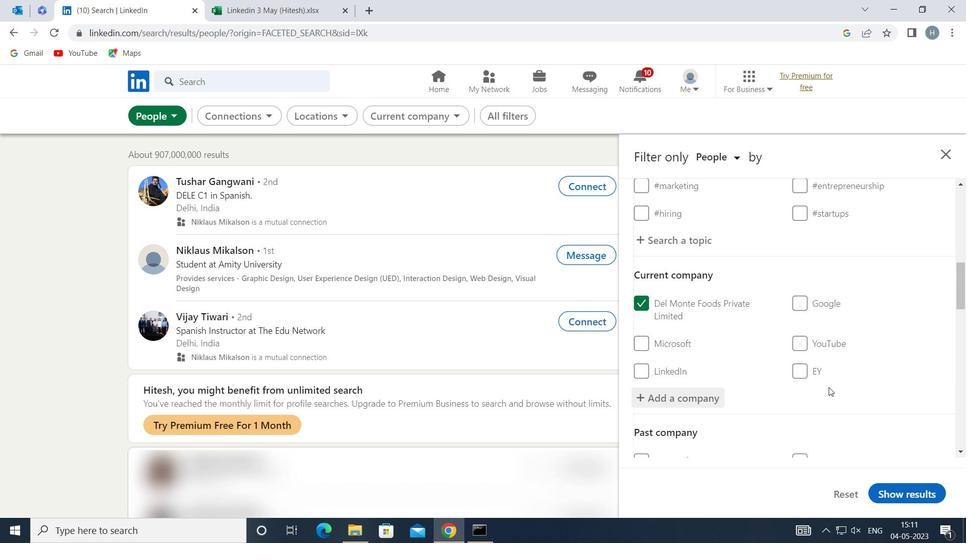 
Action: Mouse scrolled (799, 380) with delta (0, 0)
Screenshot: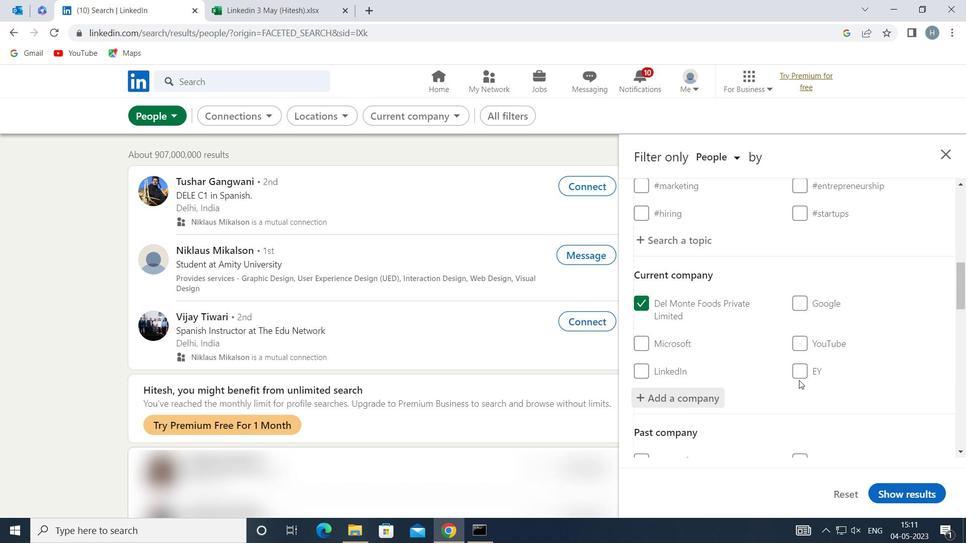 
Action: Mouse scrolled (799, 380) with delta (0, 0)
Screenshot: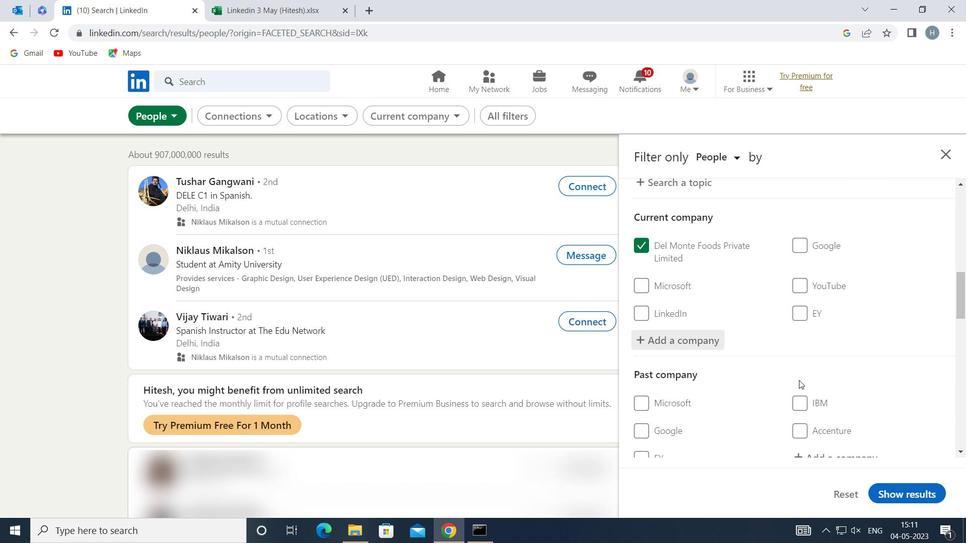 
Action: Mouse scrolled (799, 380) with delta (0, 0)
Screenshot: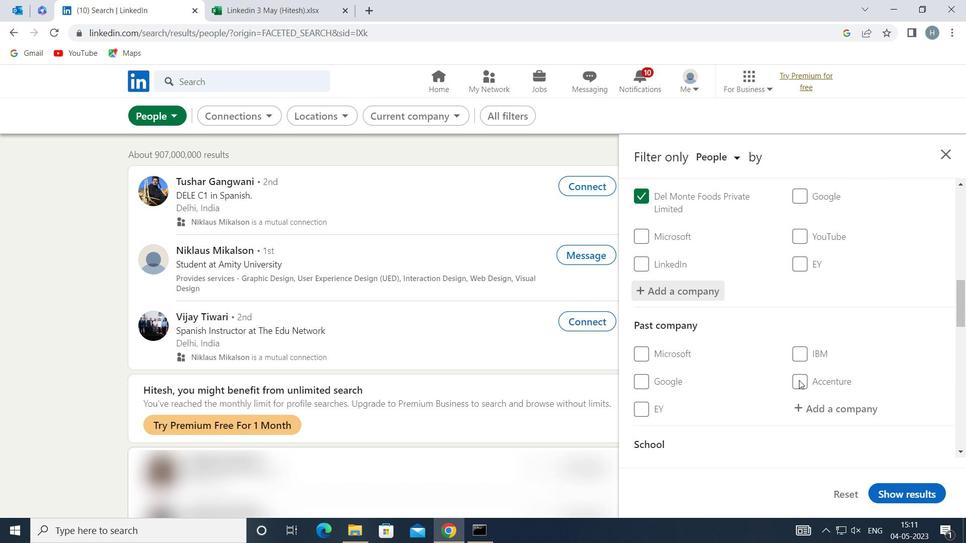 
Action: Mouse scrolled (799, 380) with delta (0, 0)
Screenshot: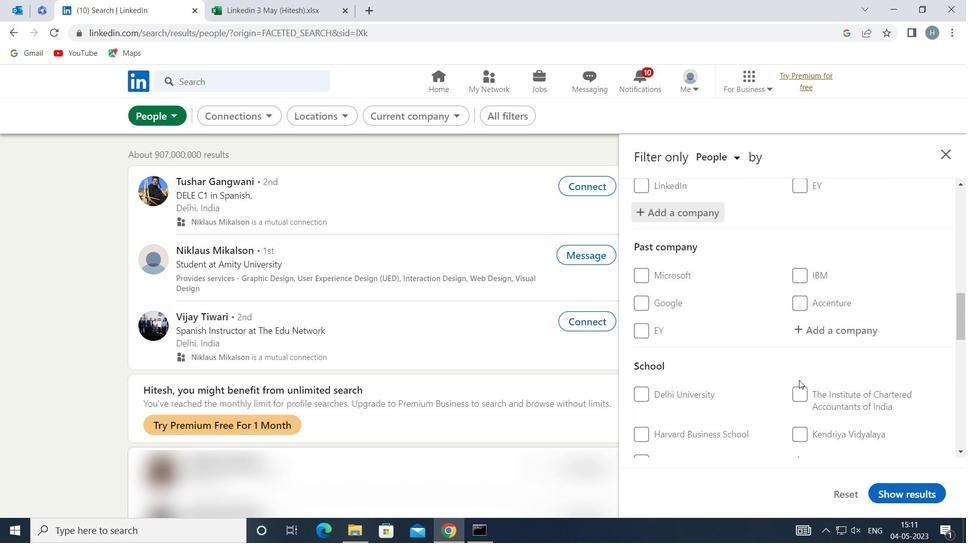 
Action: Mouse moved to (831, 394)
Screenshot: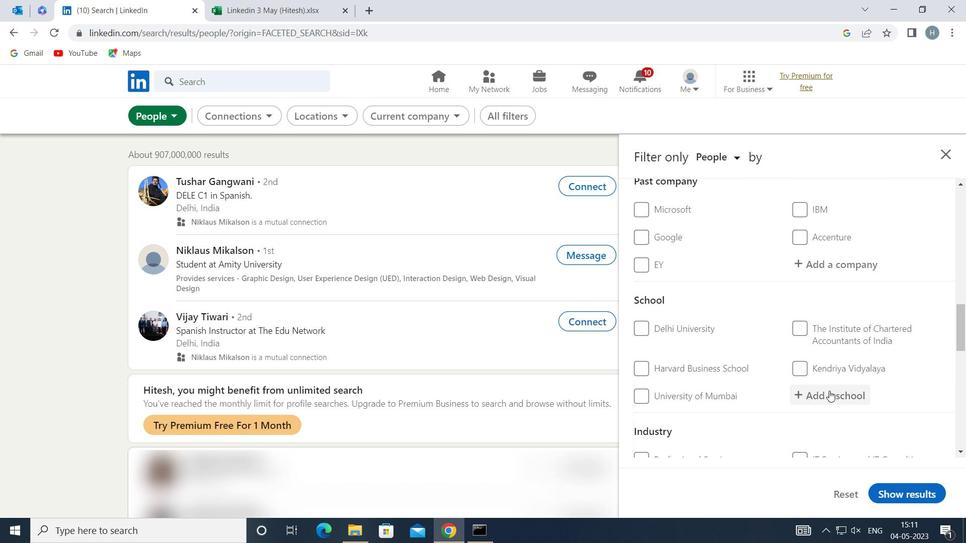 
Action: Mouse pressed left at (831, 394)
Screenshot: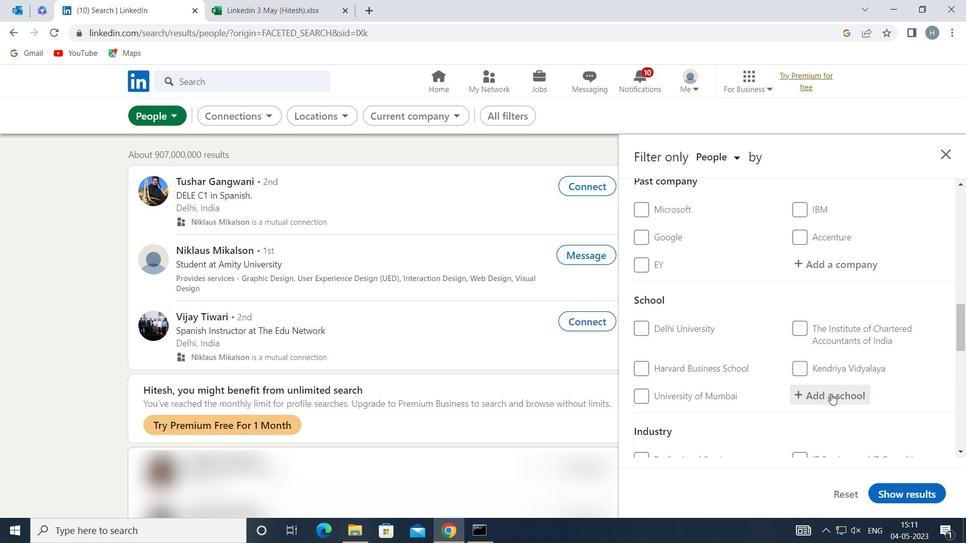 
Action: Key pressed <Key.shift>RAJIV<Key.space><Key.shift>GANDHI<Key.space><Key.shift>COLLEGE
Screenshot: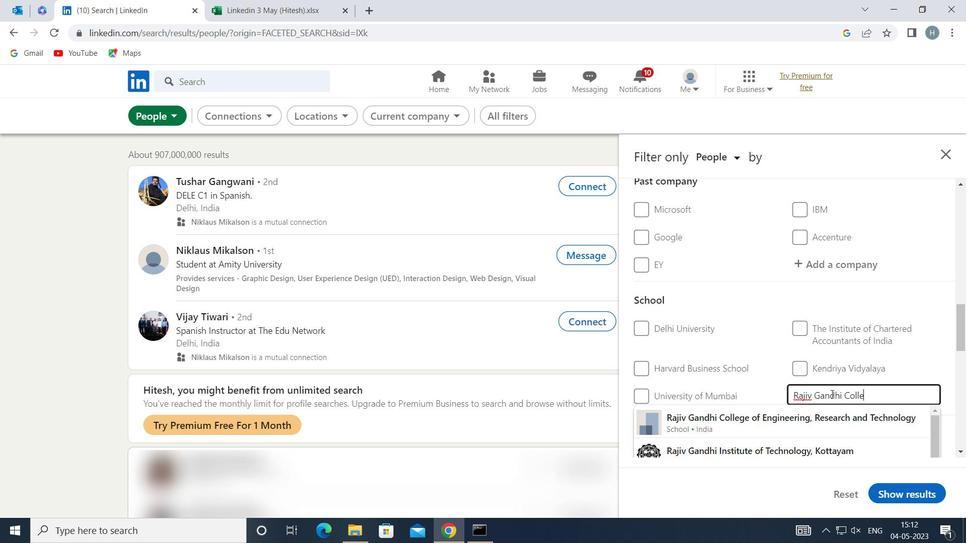
Action: Mouse moved to (826, 411)
Screenshot: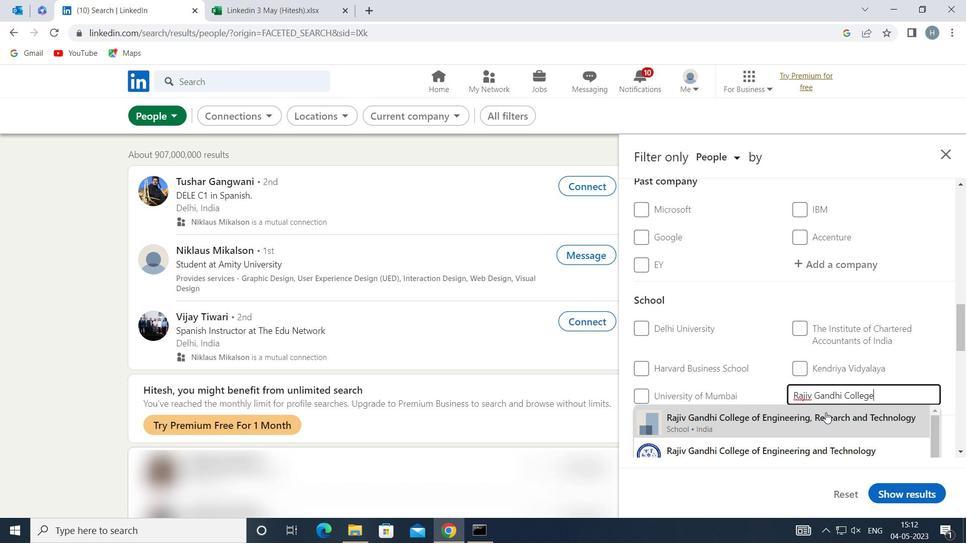 
Action: Key pressed <Key.space>OF<Key.space><Key.shift>ENGINEERING<Key.space><Key.shift>AND<Key.space><Key.shift>T
Screenshot: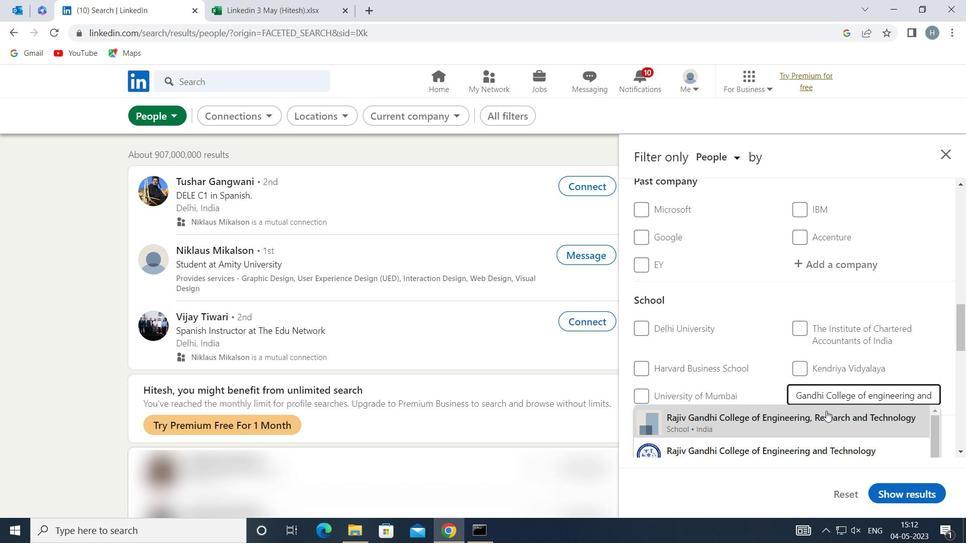 
Action: Mouse moved to (827, 447)
Screenshot: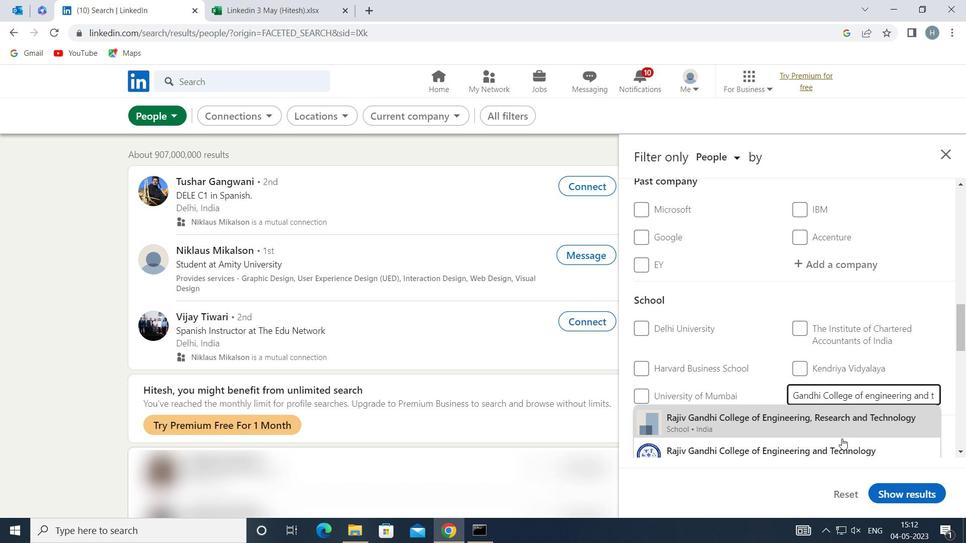 
Action: Mouse pressed left at (827, 447)
Screenshot: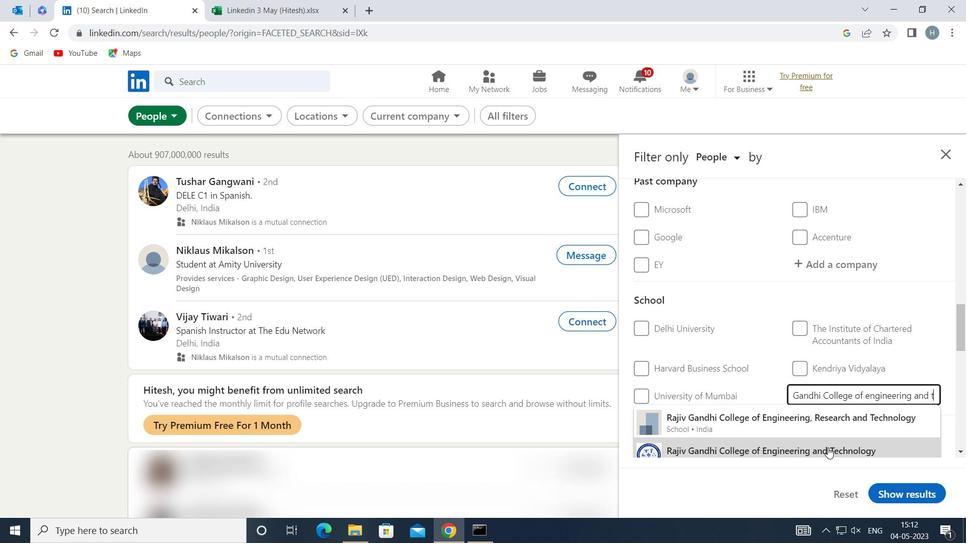 
Action: Mouse moved to (780, 376)
Screenshot: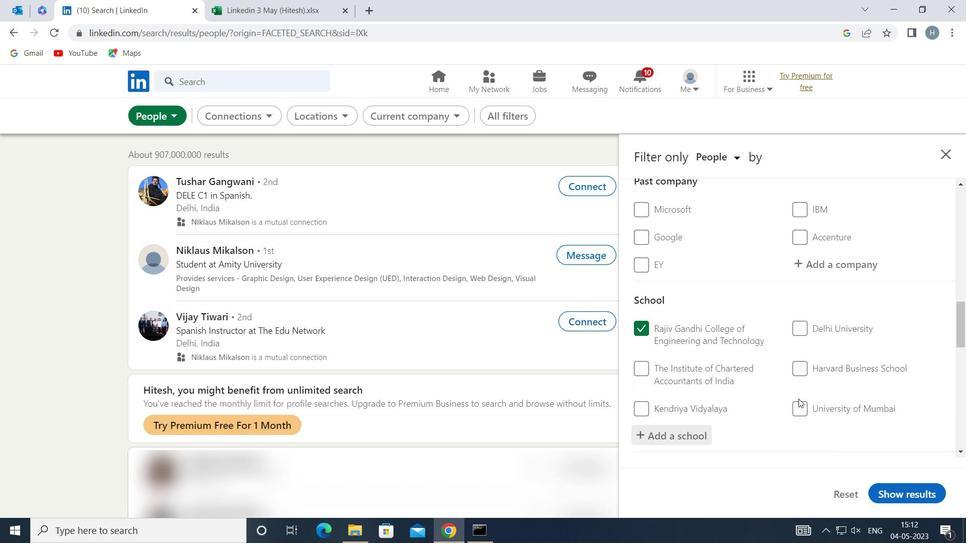 
Action: Mouse scrolled (780, 375) with delta (0, 0)
Screenshot: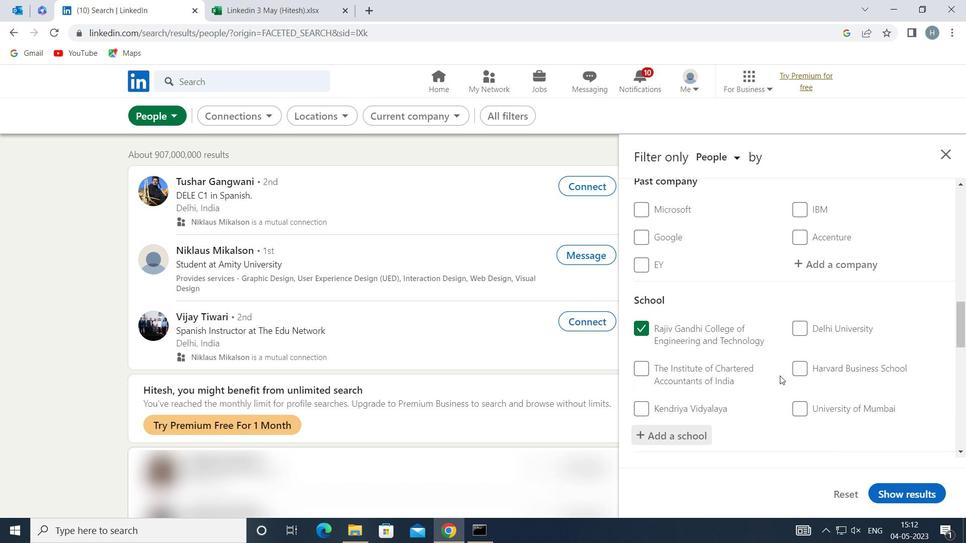 
Action: Mouse scrolled (780, 375) with delta (0, 0)
Screenshot: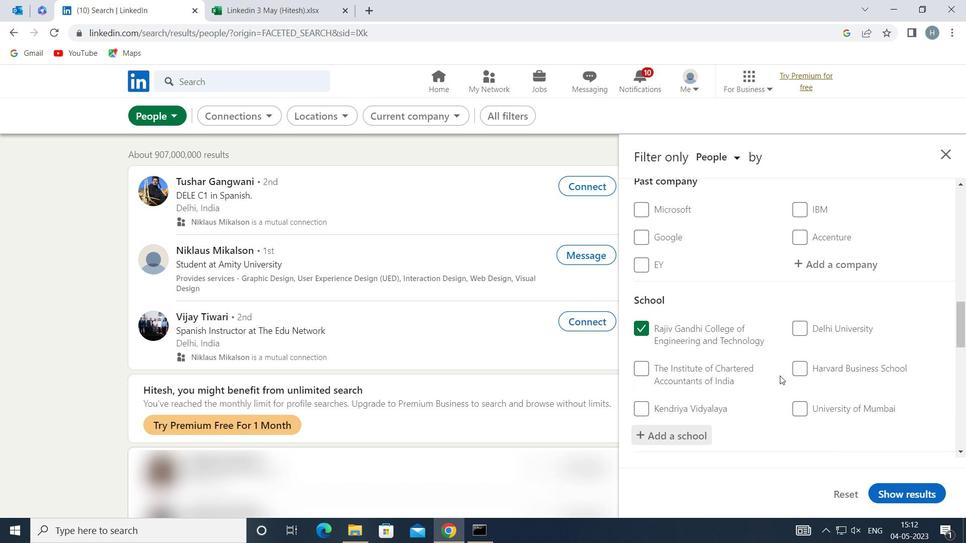 
Action: Mouse scrolled (780, 375) with delta (0, 0)
Screenshot: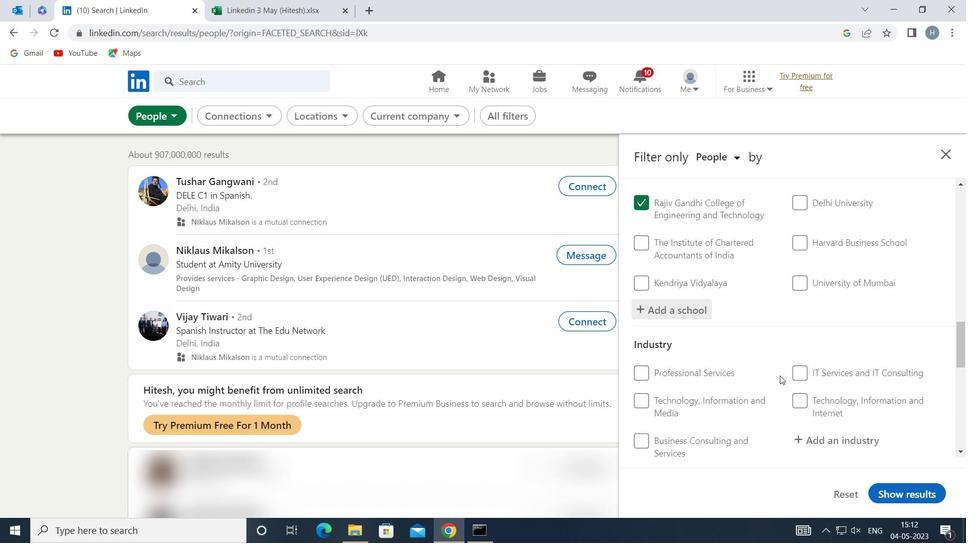 
Action: Mouse moved to (823, 372)
Screenshot: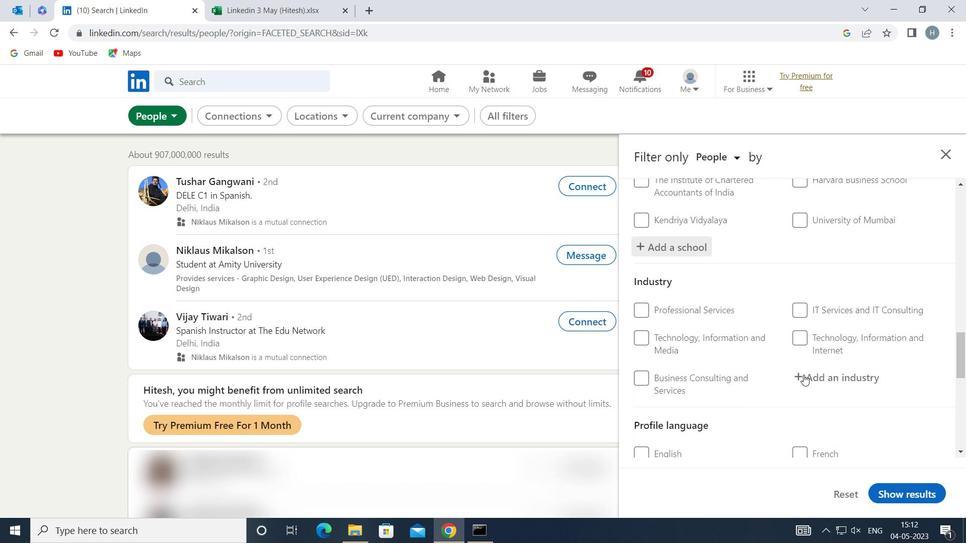 
Action: Mouse pressed left at (823, 372)
Screenshot: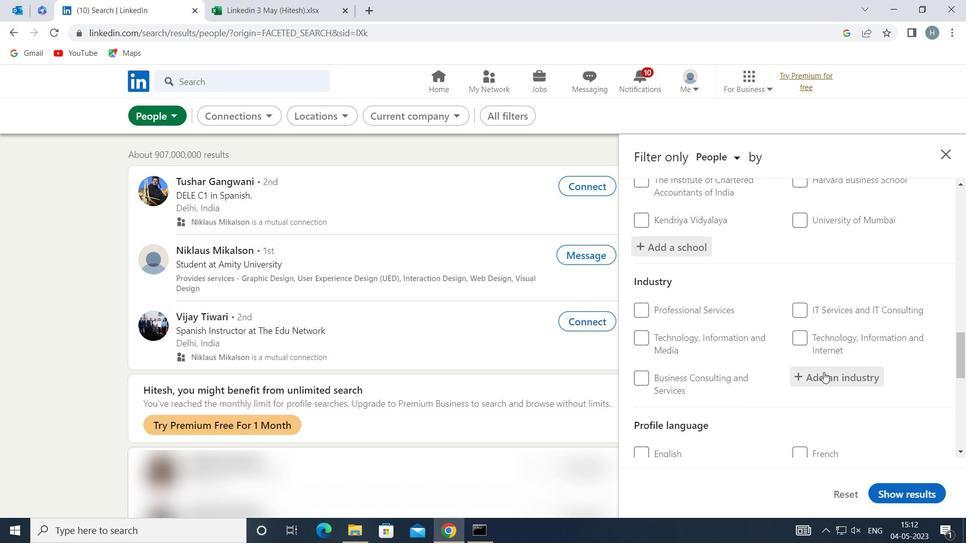 
Action: Mouse moved to (822, 370)
Screenshot: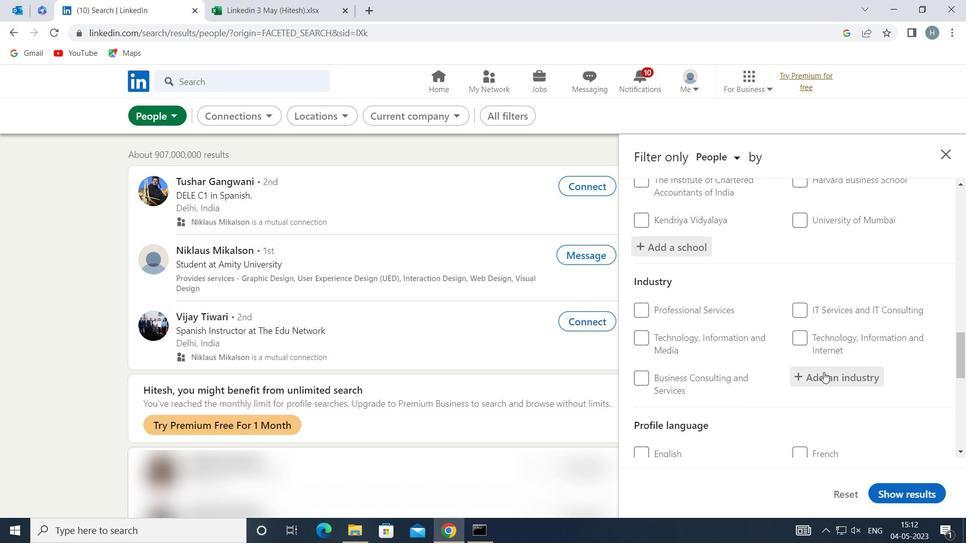 
Action: Key pressed <Key.shift>SAVI
Screenshot: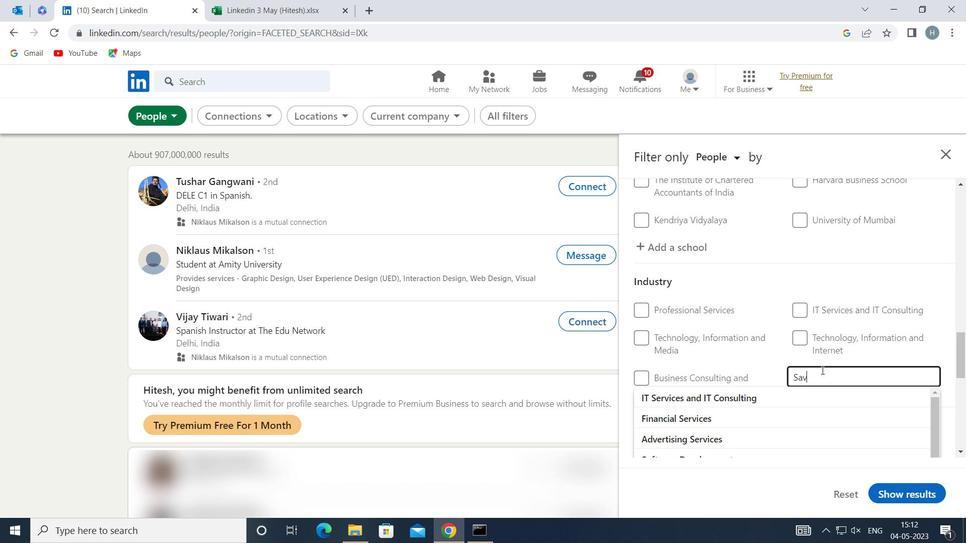 
Action: Mouse moved to (771, 395)
Screenshot: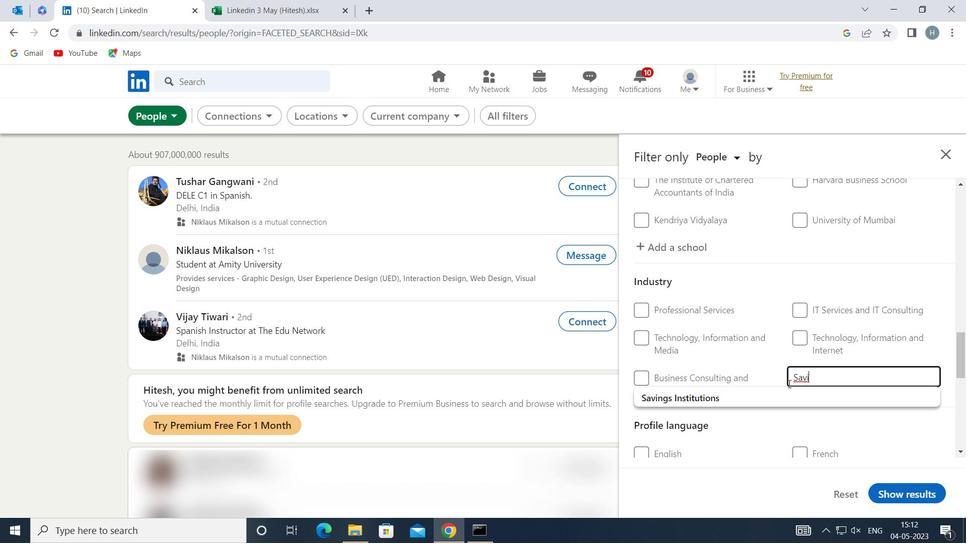 
Action: Mouse pressed left at (771, 395)
Screenshot: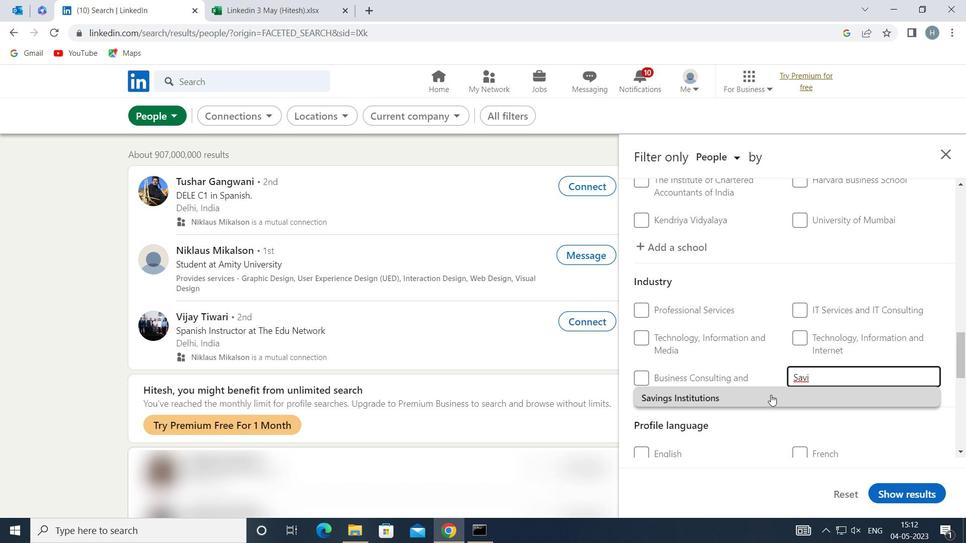 
Action: Mouse moved to (767, 387)
Screenshot: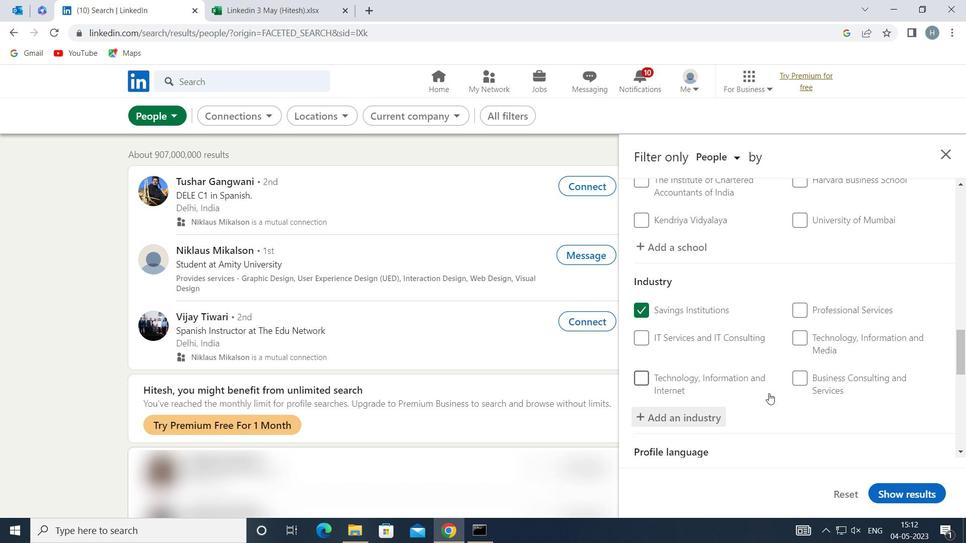 
Action: Mouse scrolled (767, 386) with delta (0, 0)
Screenshot: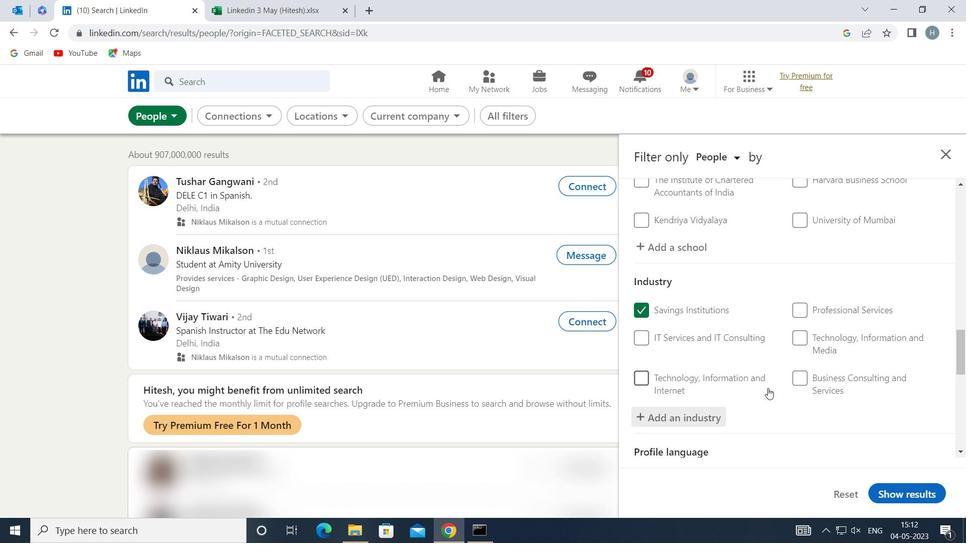 
Action: Mouse moved to (767, 385)
Screenshot: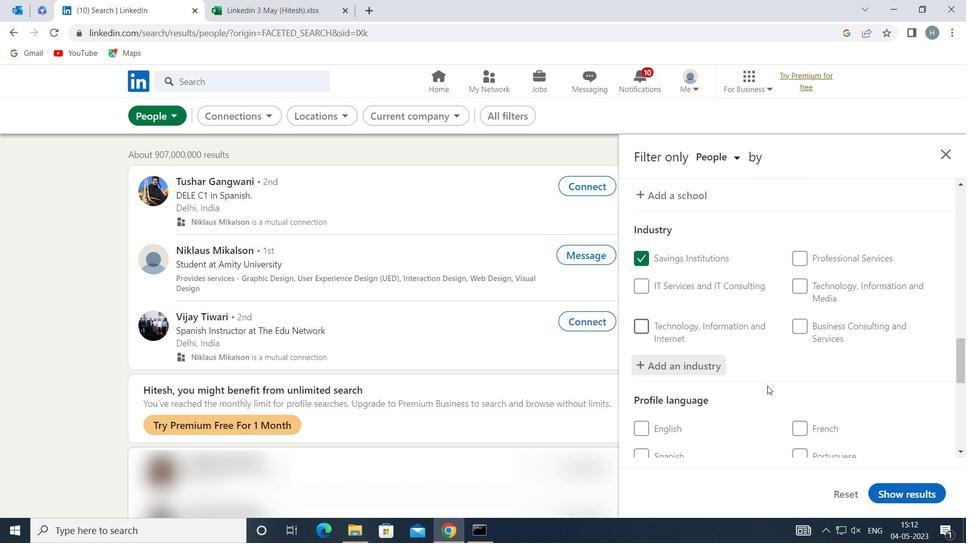 
Action: Mouse scrolled (767, 384) with delta (0, 0)
Screenshot: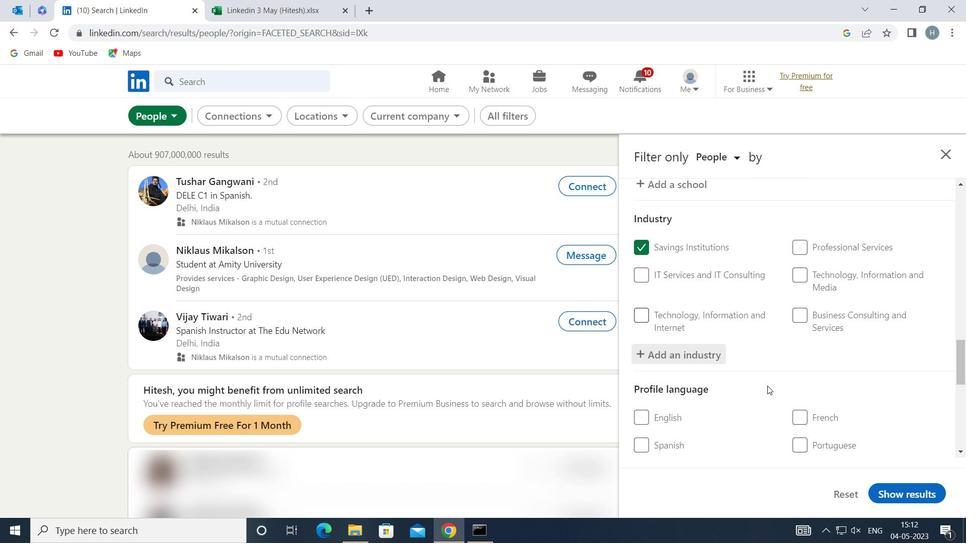 
Action: Mouse scrolled (767, 384) with delta (0, 0)
Screenshot: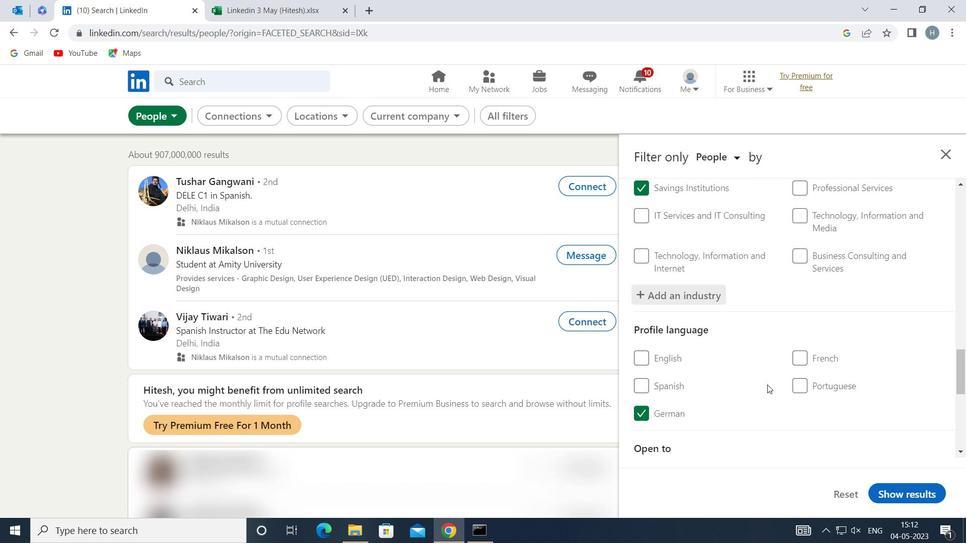 
Action: Mouse scrolled (767, 384) with delta (0, 0)
Screenshot: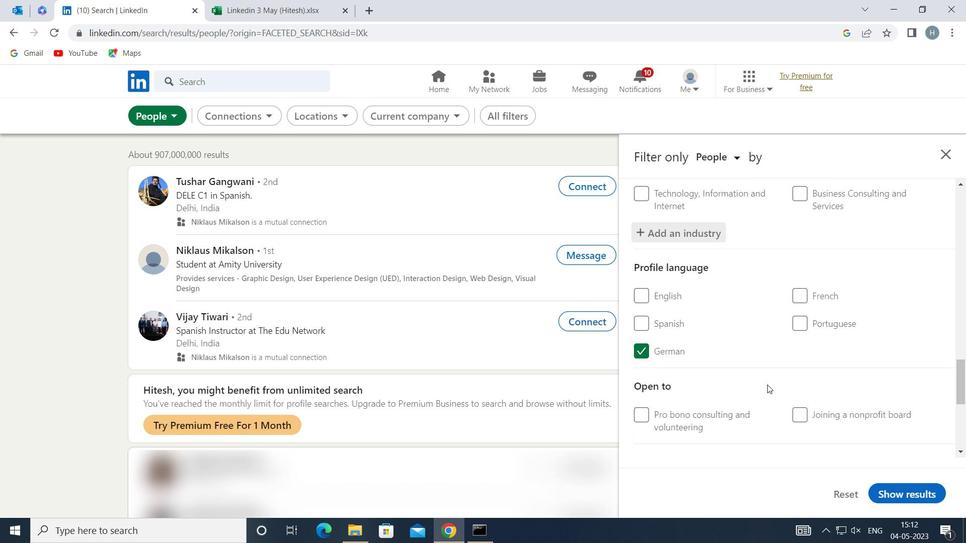 
Action: Mouse scrolled (767, 384) with delta (0, 0)
Screenshot: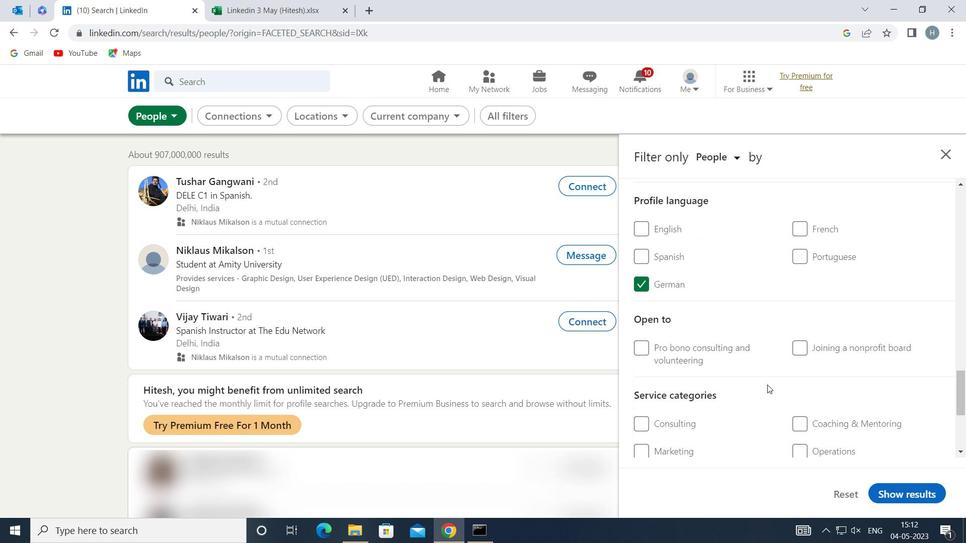 
Action: Mouse scrolled (767, 384) with delta (0, 0)
Screenshot: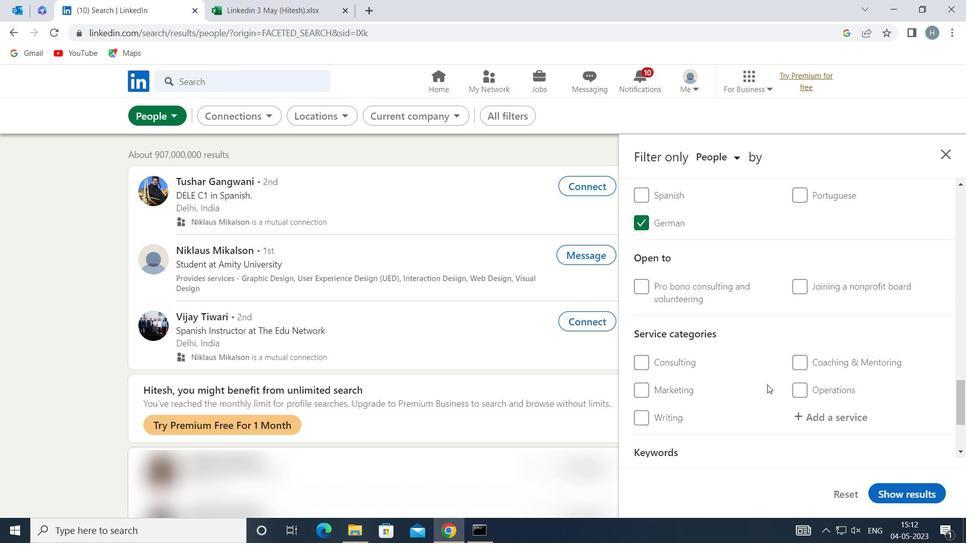 
Action: Mouse moved to (828, 352)
Screenshot: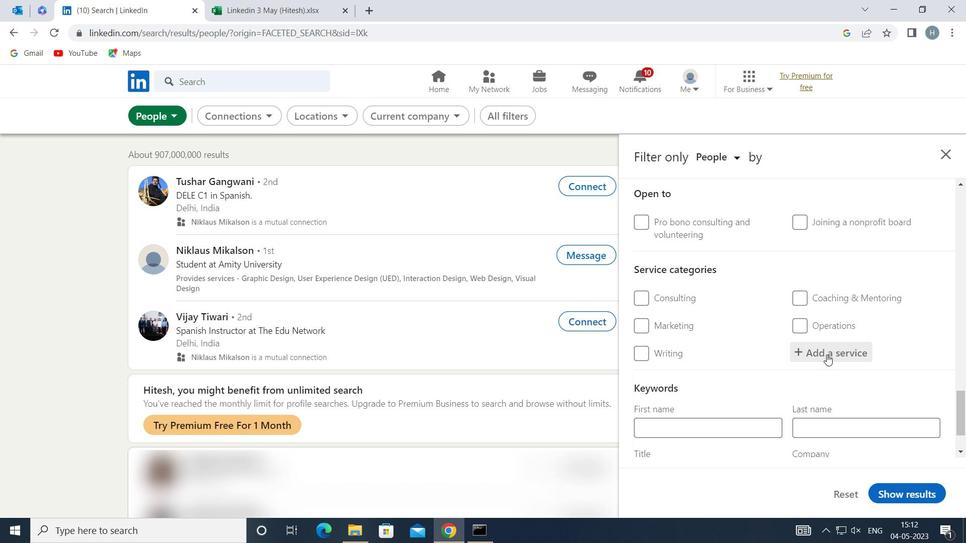 
Action: Mouse pressed left at (828, 352)
Screenshot: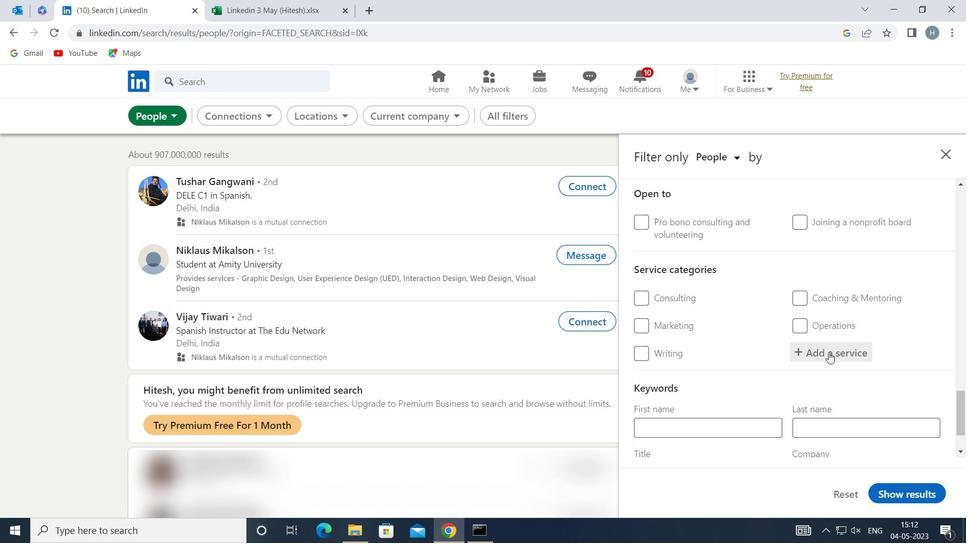 
Action: Mouse moved to (818, 350)
Screenshot: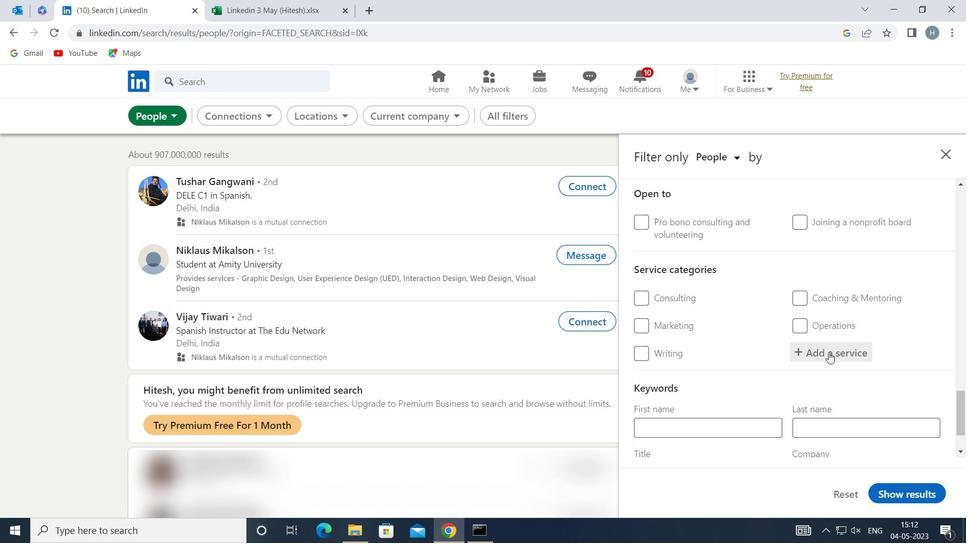 
Action: Key pressed <Key.shift>MANAGEMENT<Key.space><Key.shift>CON
Screenshot: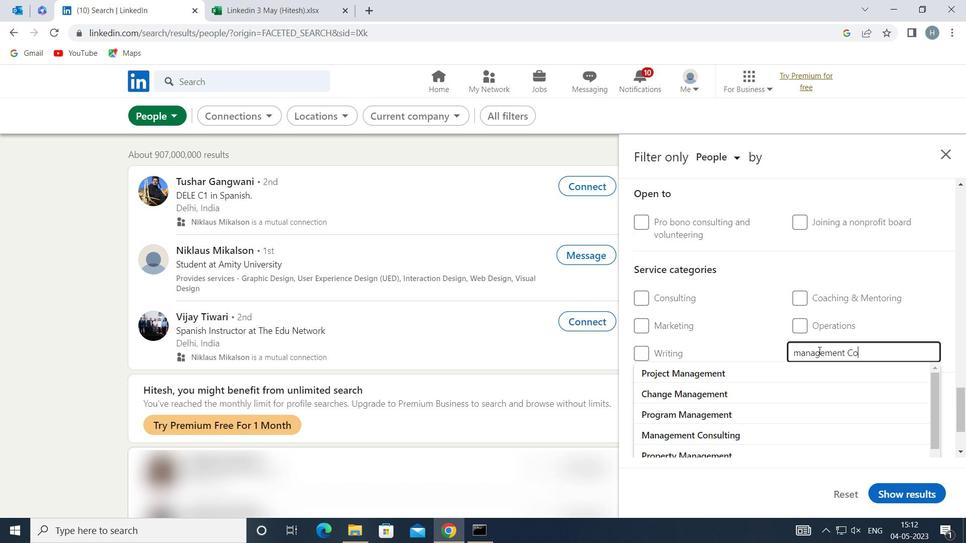 
Action: Mouse moved to (767, 366)
Screenshot: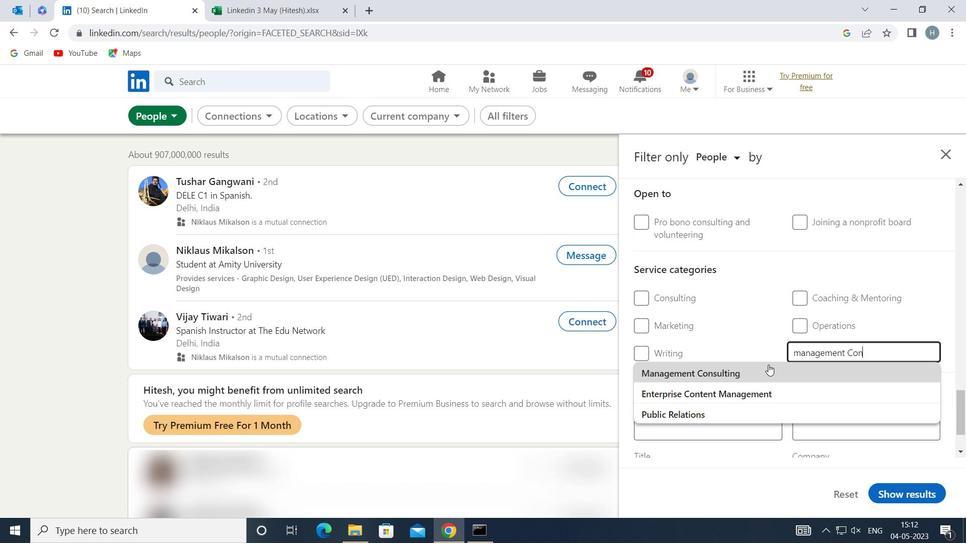 
Action: Mouse pressed left at (767, 366)
Screenshot: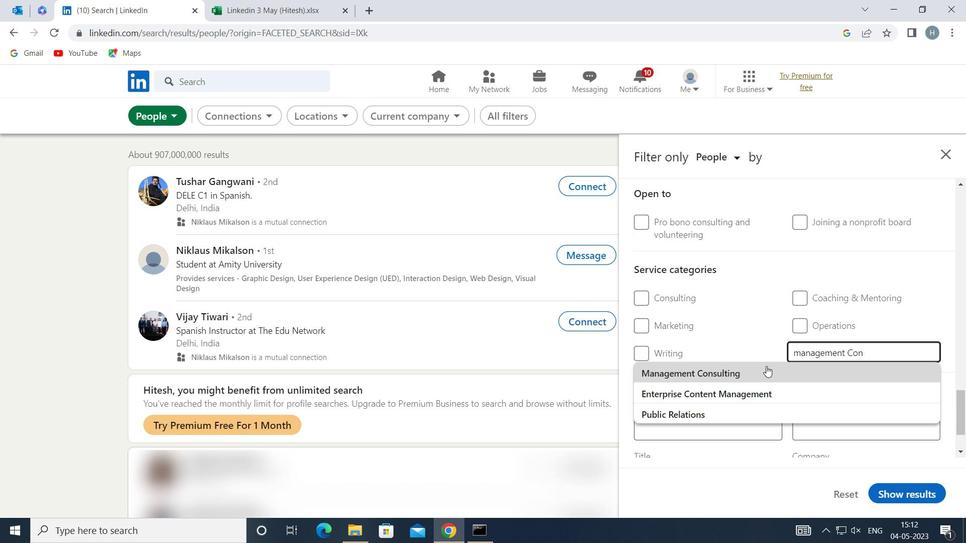 
Action: Mouse moved to (746, 364)
Screenshot: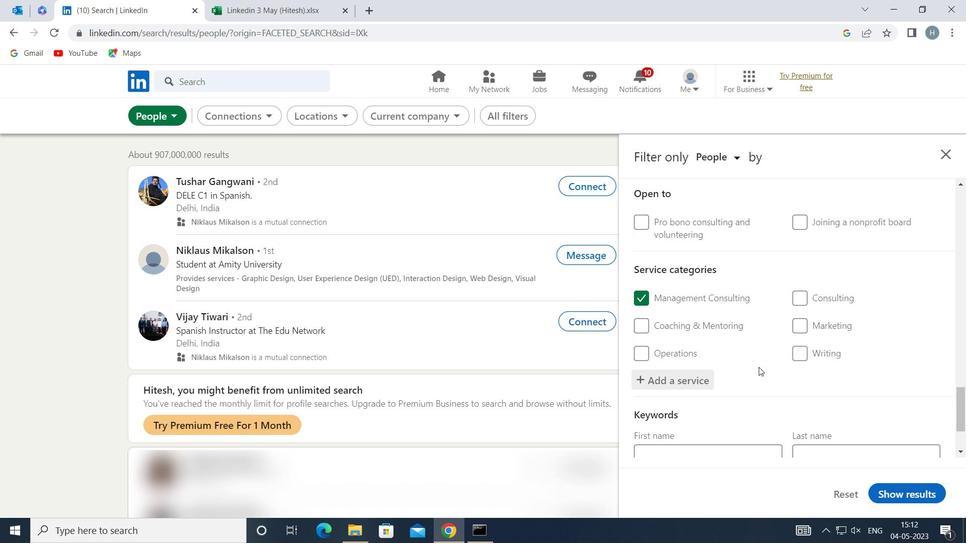 
Action: Mouse scrolled (746, 364) with delta (0, 0)
Screenshot: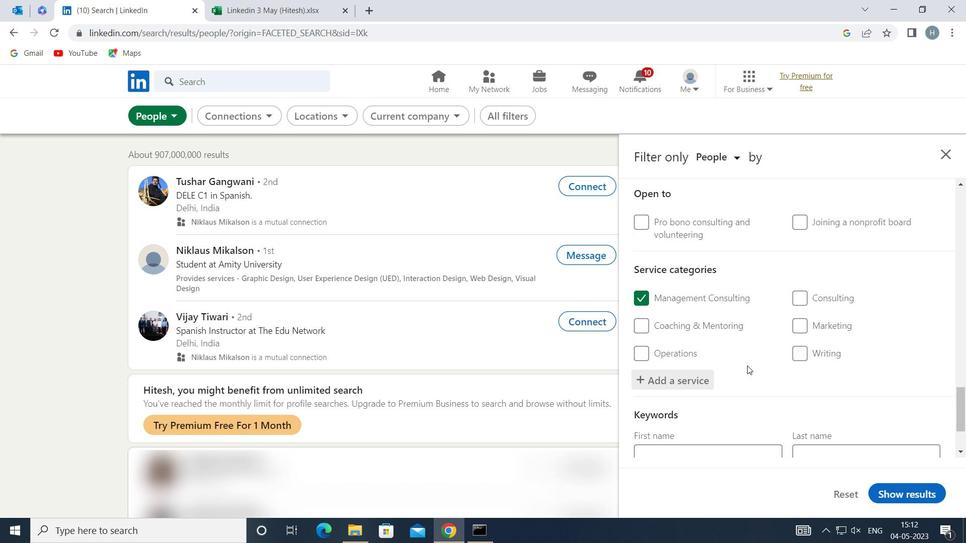 
Action: Mouse moved to (746, 364)
Screenshot: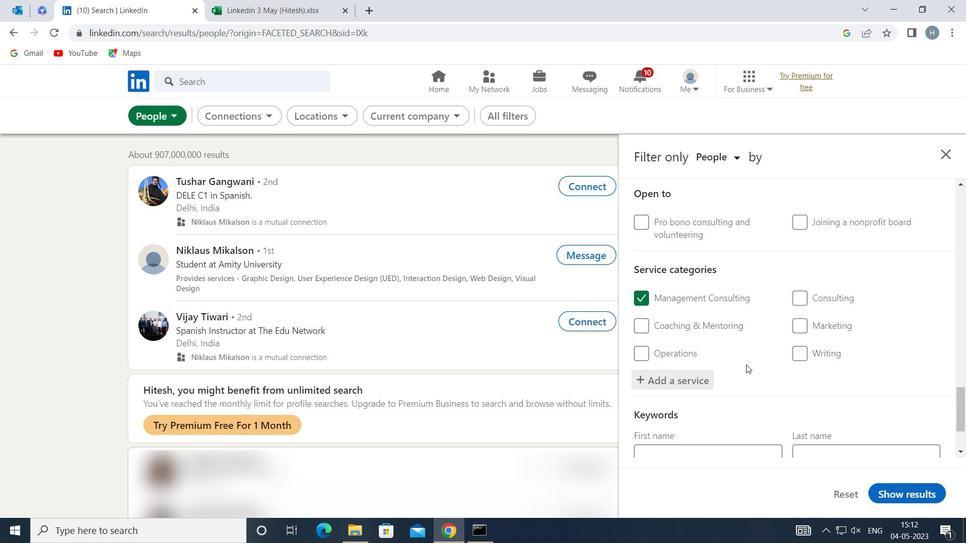
Action: Mouse scrolled (746, 363) with delta (0, 0)
Screenshot: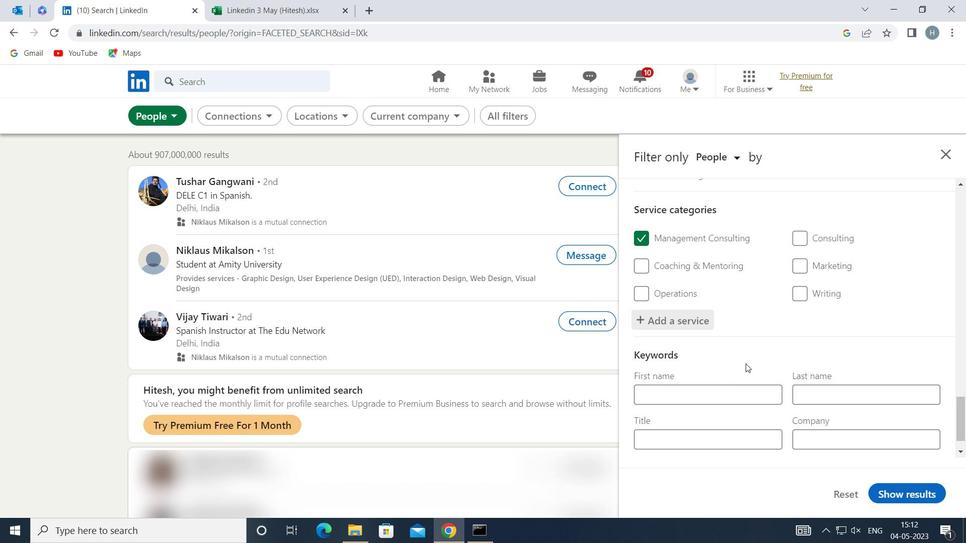 
Action: Mouse scrolled (746, 363) with delta (0, 0)
Screenshot: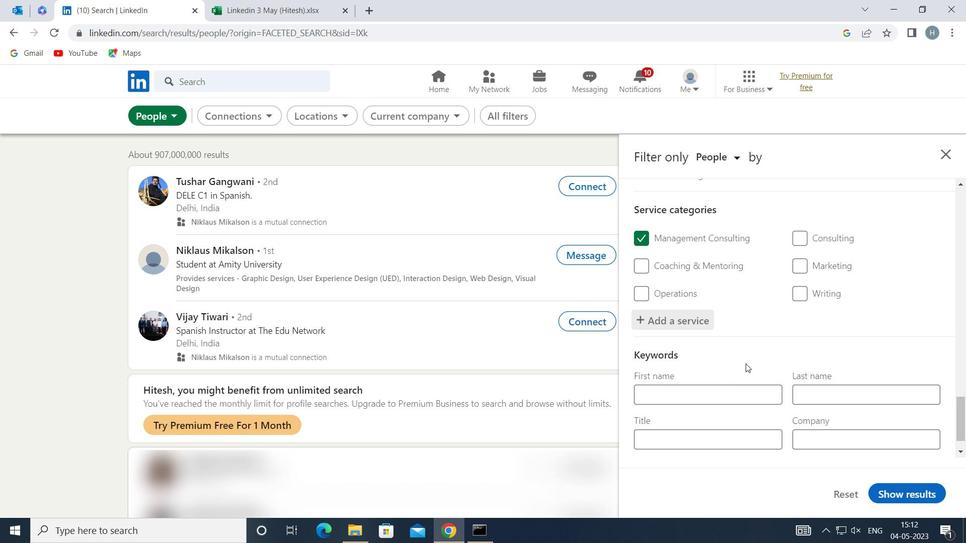 
Action: Mouse moved to (745, 398)
Screenshot: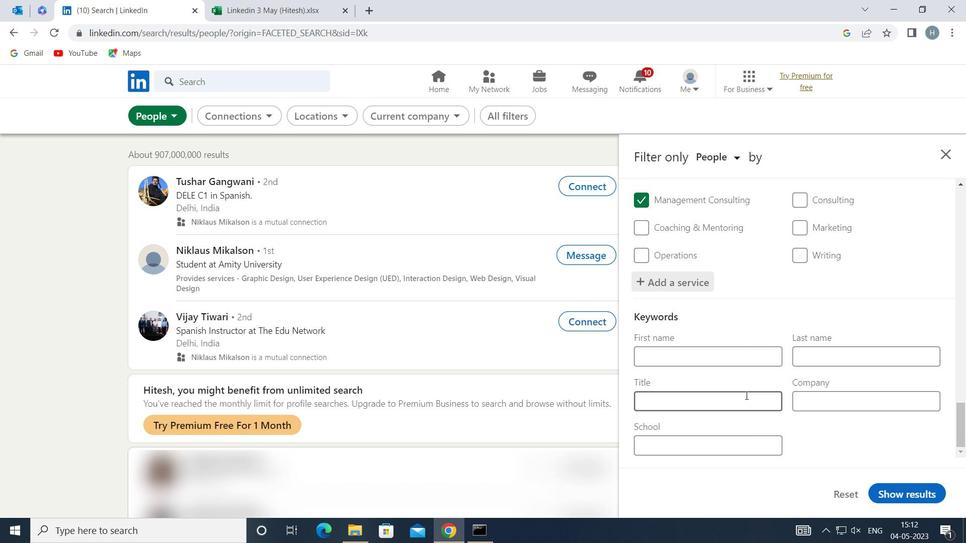 
Action: Mouse pressed left at (745, 398)
Screenshot: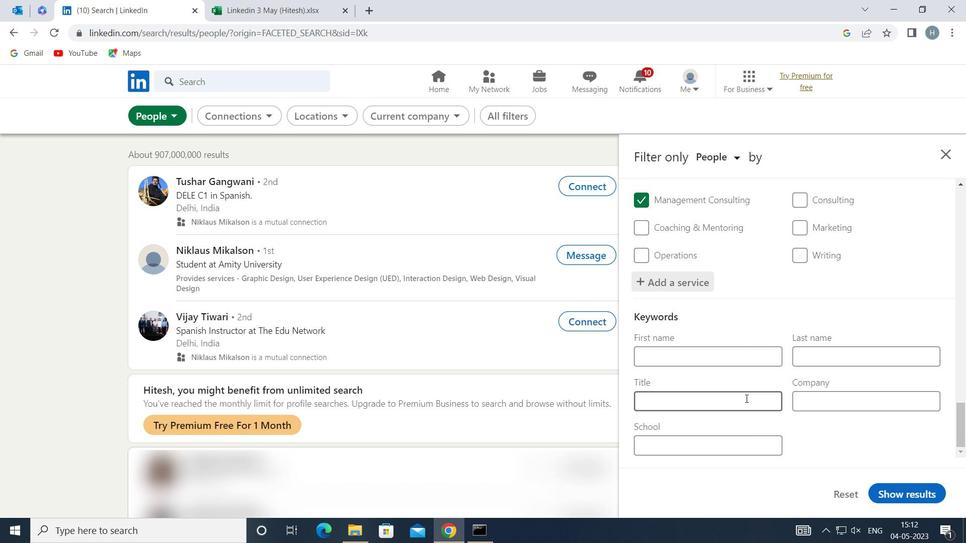 
Action: Mouse moved to (745, 398)
Screenshot: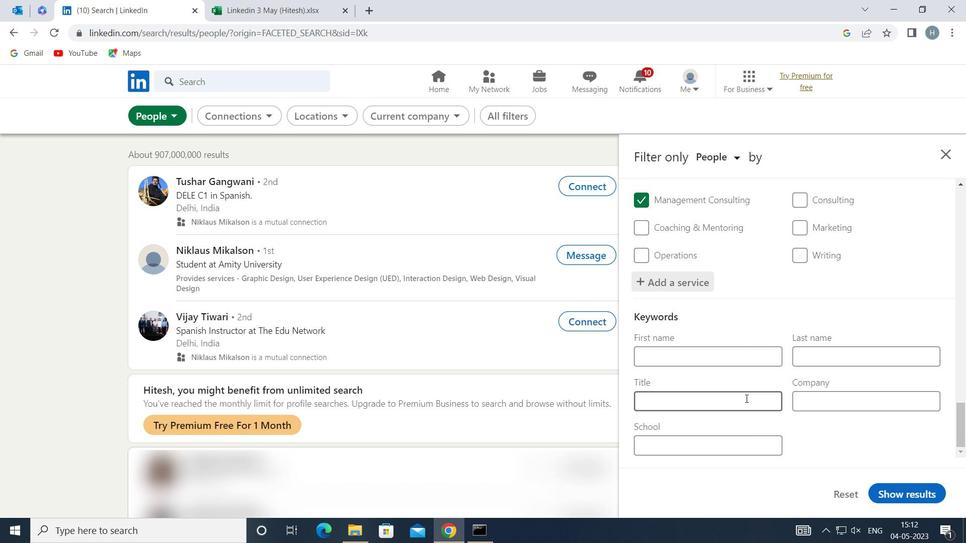 
Action: Key pressed <Key.shift>BUSINESS<Key.space><Key.shift>ANALYST
Screenshot: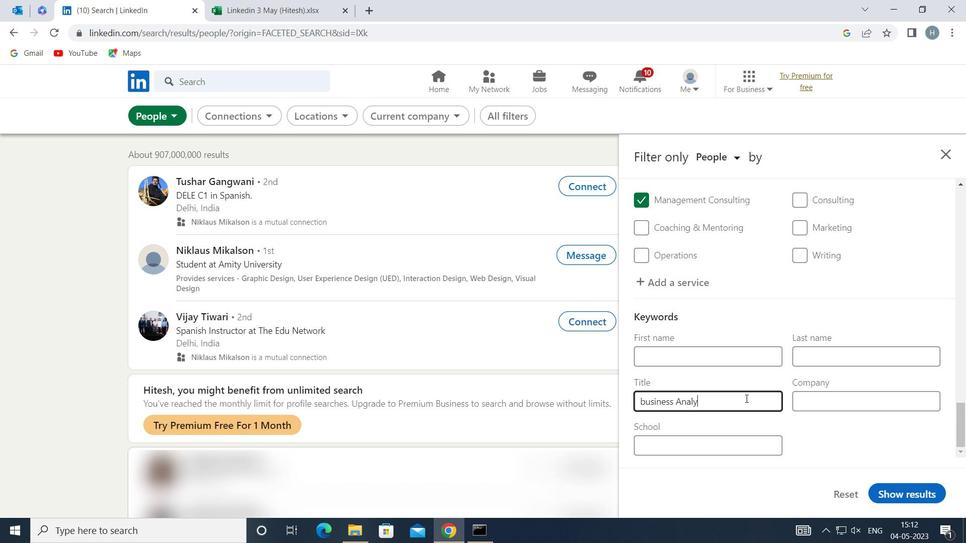 
Action: Mouse moved to (891, 492)
Screenshot: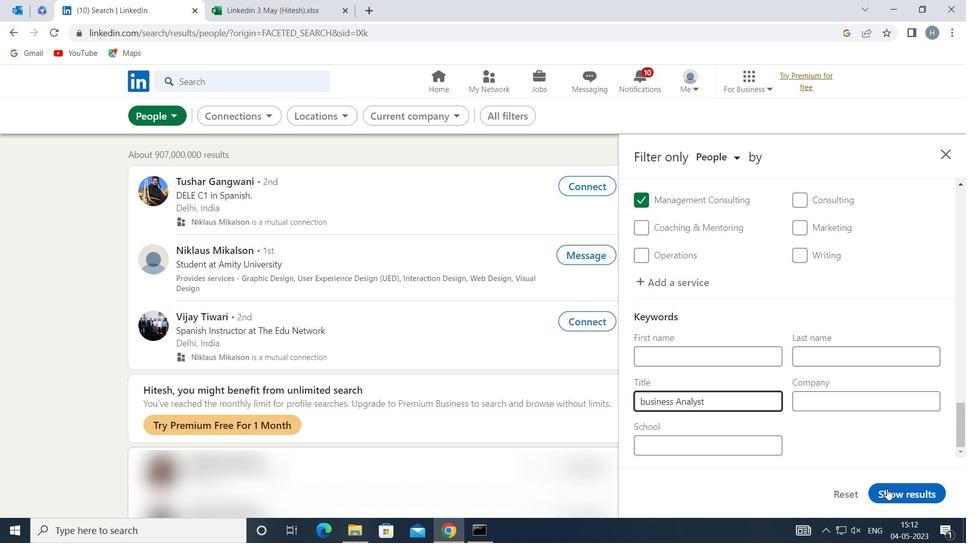 
Action: Mouse pressed left at (891, 492)
Screenshot: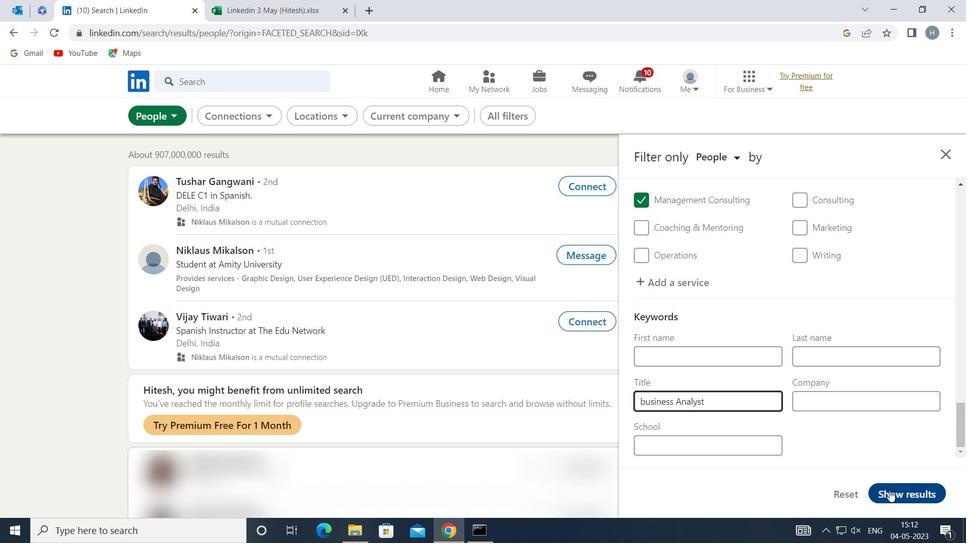 
Action: Mouse moved to (760, 348)
Screenshot: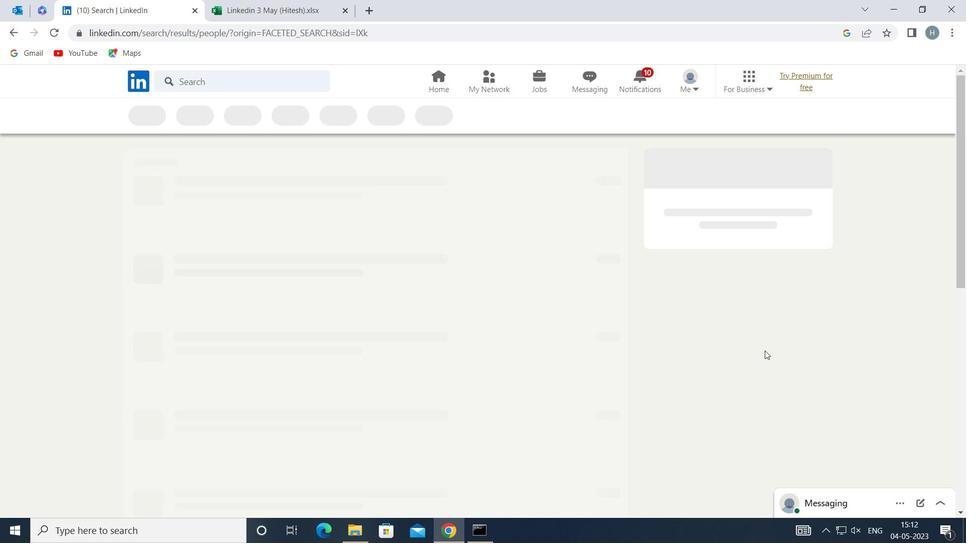 
